 Task: Add an event with the title Third Performance Appraisal, date '2023/10/18', time 7:30 AM to 9:30 AMand add a description: Teams will work together to analyze, strategize, and develop innovative solutions to the given challenges. They will leverage the collective intelligence and skills of team members to generate ideas, evaluate options, and make informed decisions., put the event into Green category, logged in from the account softage.8@softage.netand send the event invitation to softage.4@softage.net and softage.5@softage.net. Set a reminder for the event 196 day before
Action: Mouse moved to (162, 179)
Screenshot: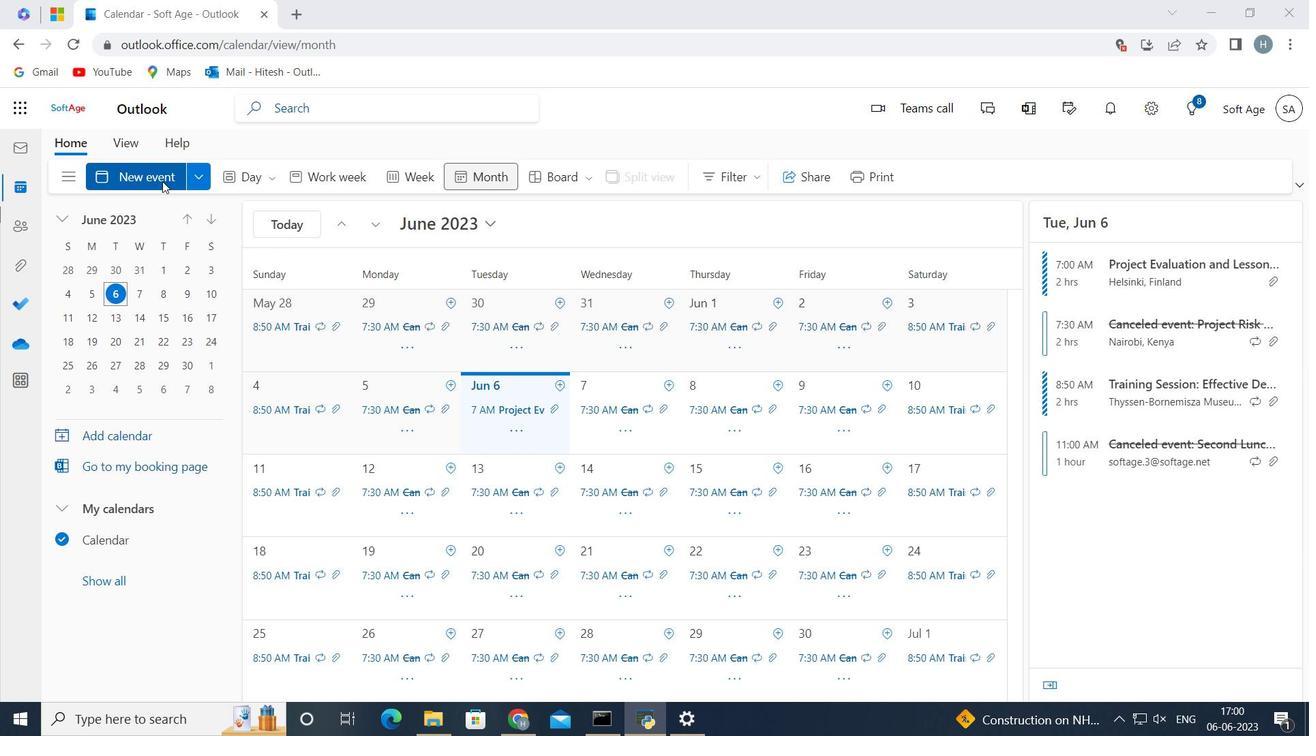 
Action: Mouse pressed left at (162, 179)
Screenshot: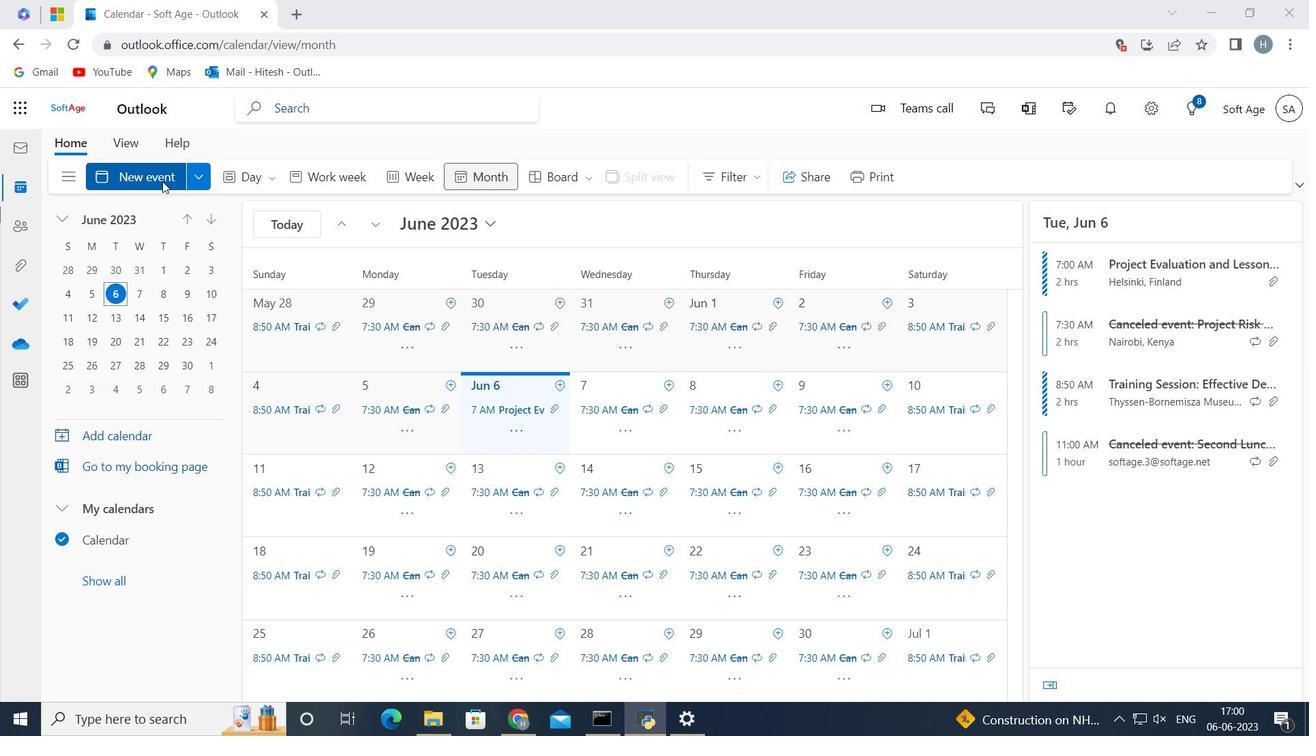 
Action: Mouse moved to (359, 280)
Screenshot: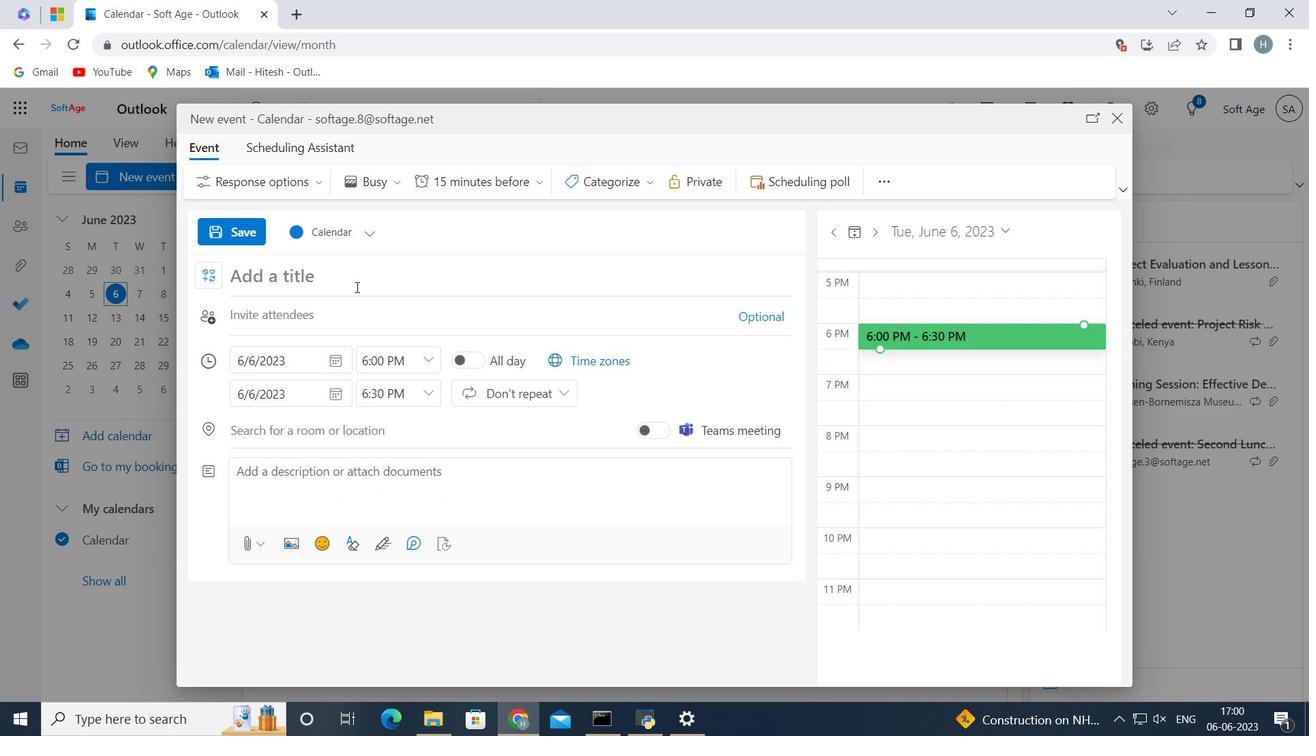
Action: Mouse pressed left at (359, 280)
Screenshot: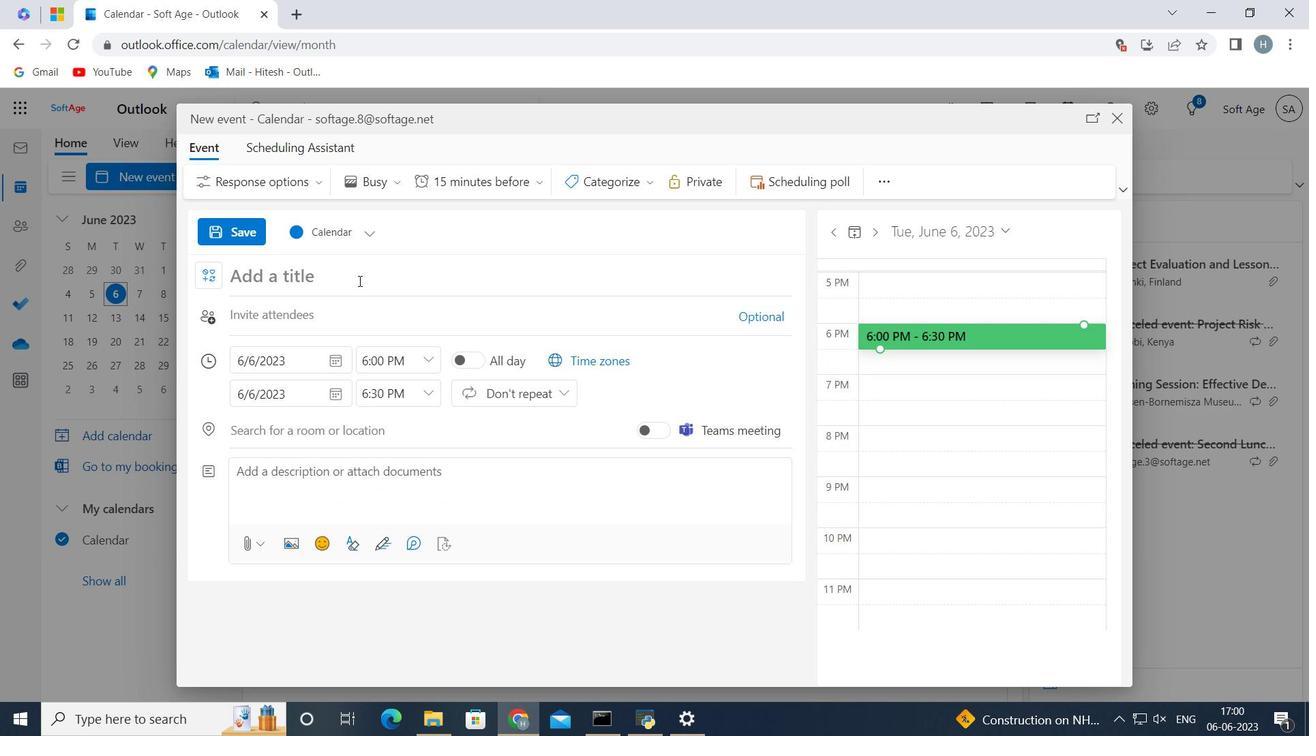 
Action: Key pressed <Key.shift>Third<Key.space><Key.shift>Performance<Key.space><Key.shift>Appraisal<Key.space>
Screenshot: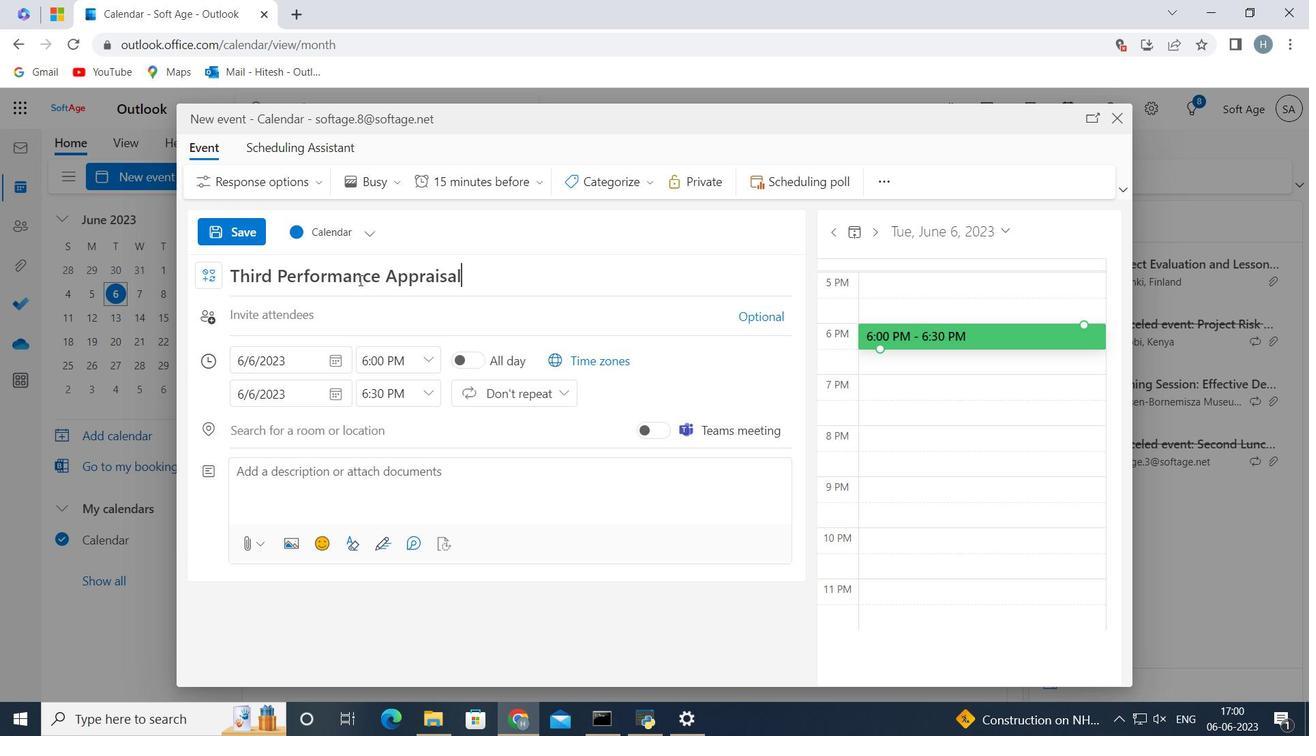 
Action: Mouse moved to (331, 355)
Screenshot: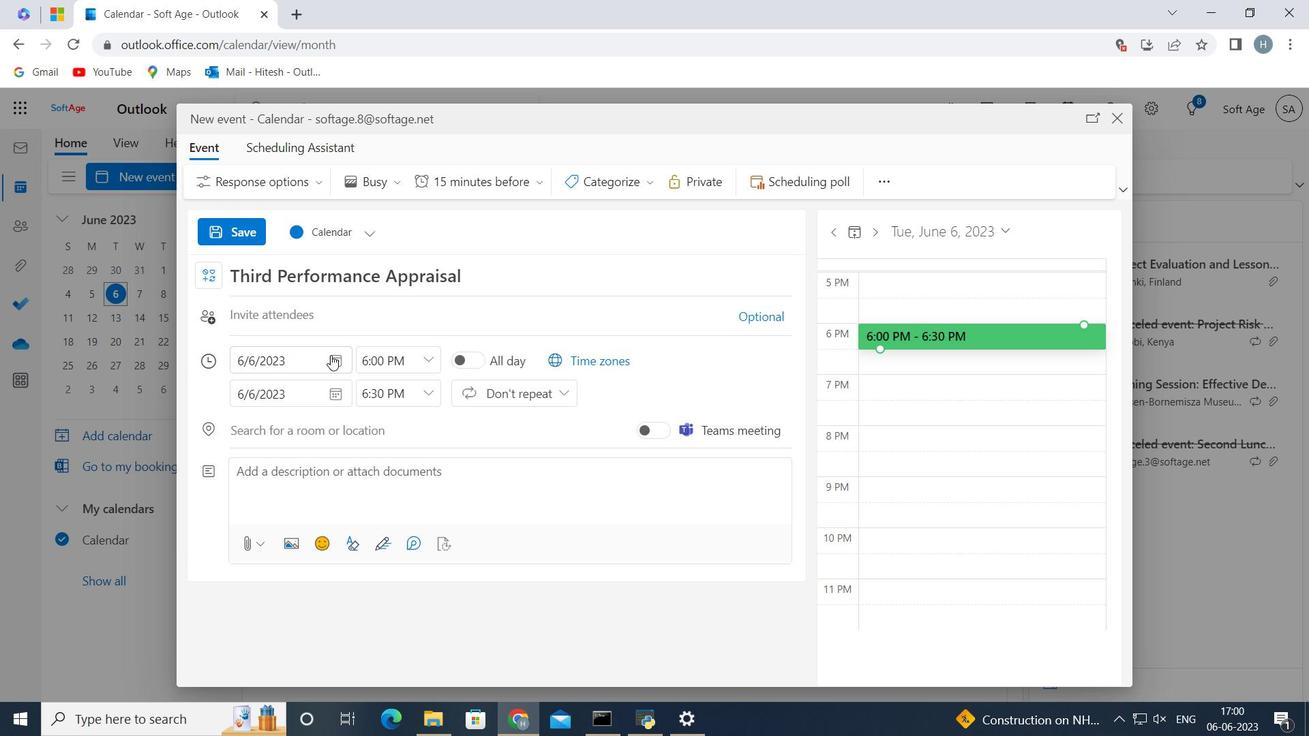 
Action: Mouse pressed left at (331, 355)
Screenshot: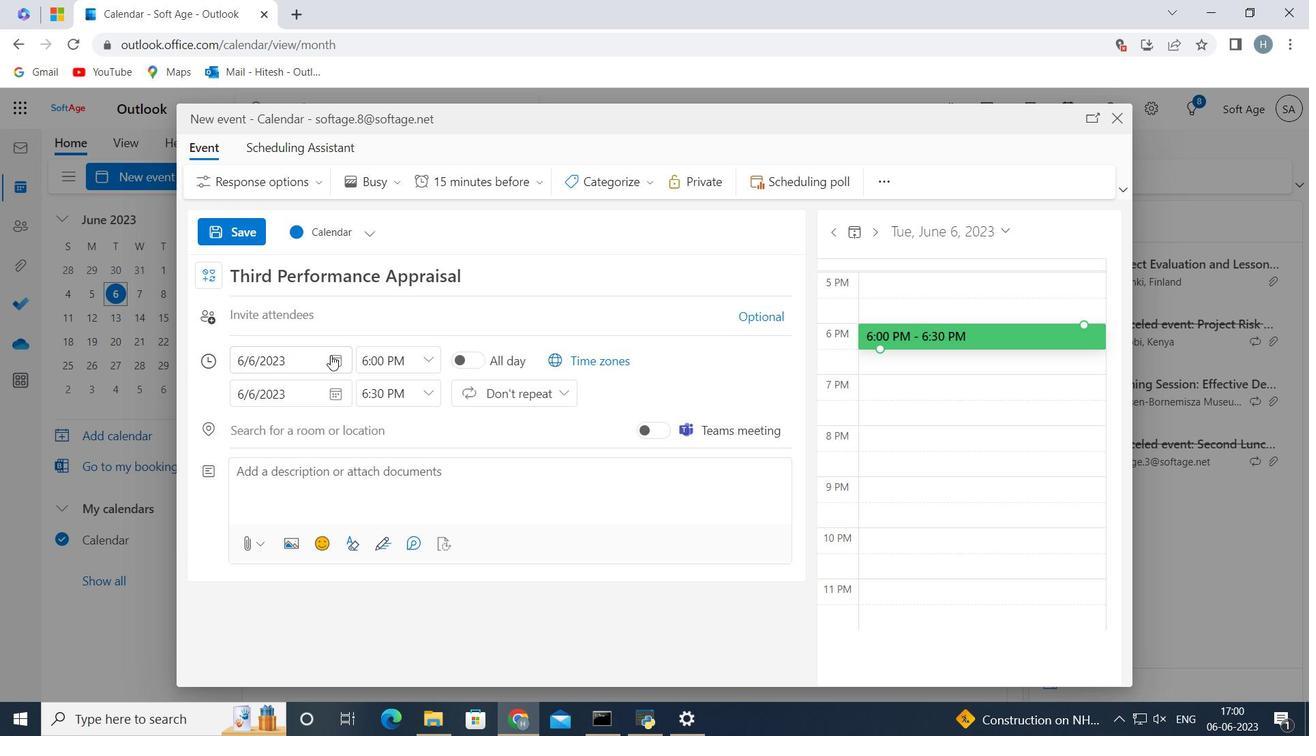 
Action: Mouse moved to (293, 389)
Screenshot: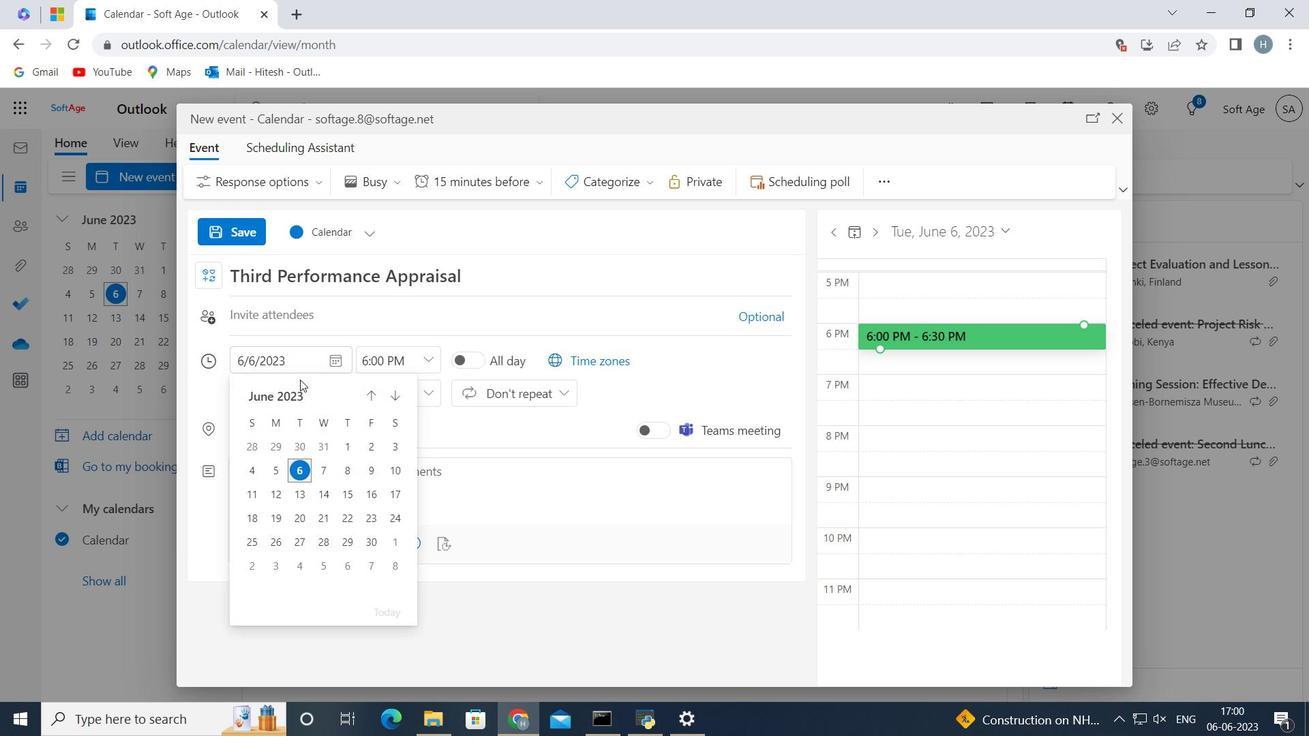 
Action: Mouse pressed left at (293, 389)
Screenshot: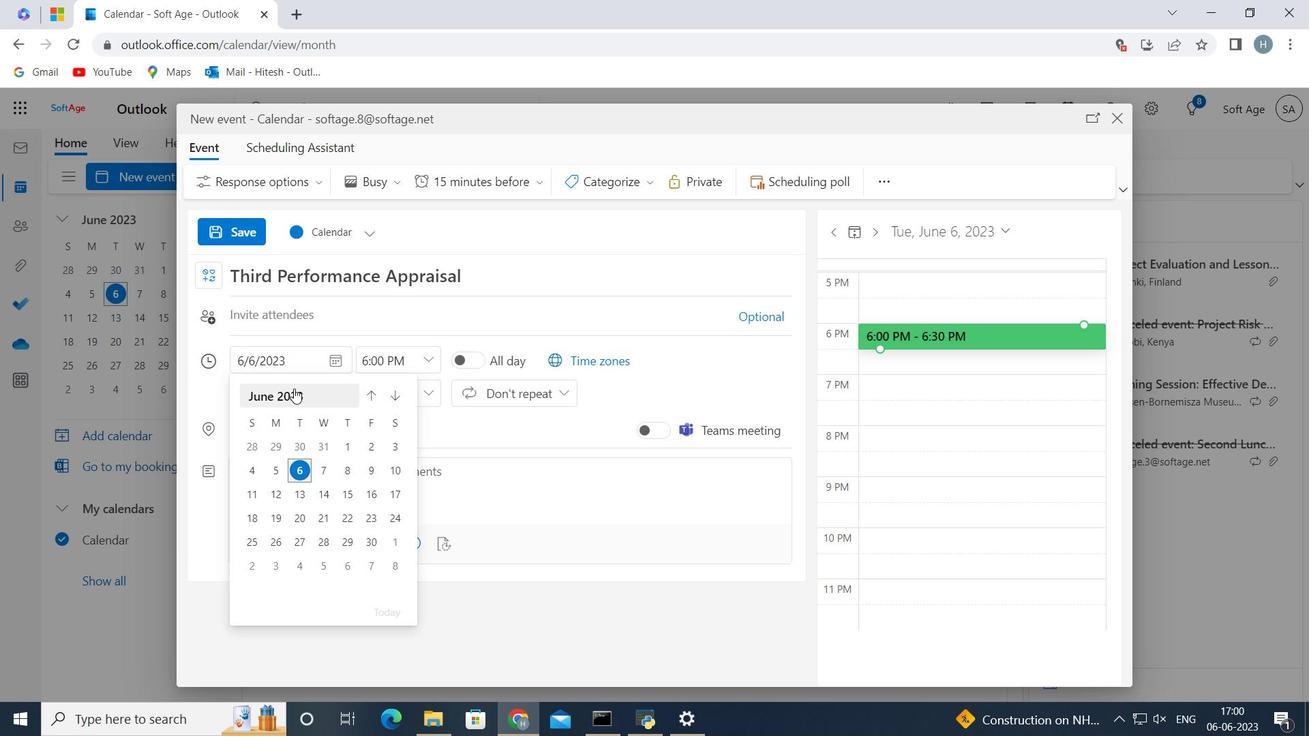 
Action: Mouse pressed left at (293, 389)
Screenshot: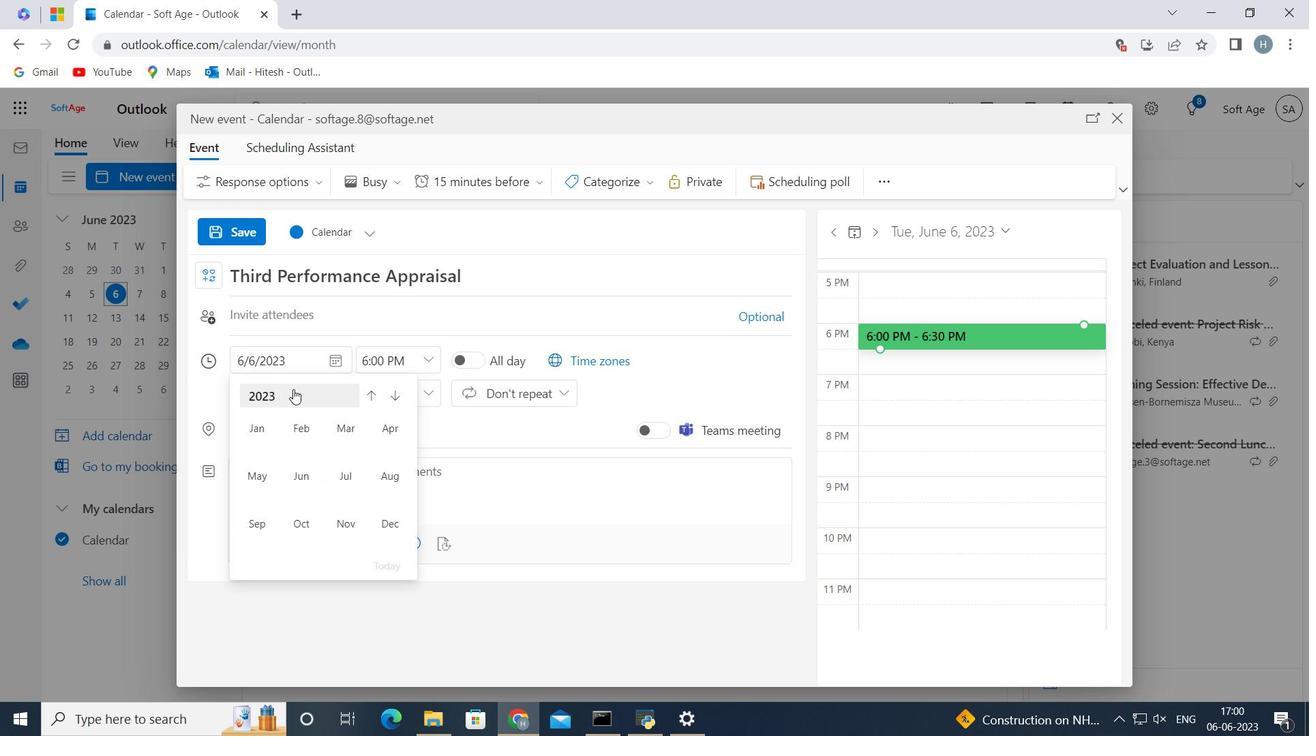 
Action: Mouse moved to (398, 415)
Screenshot: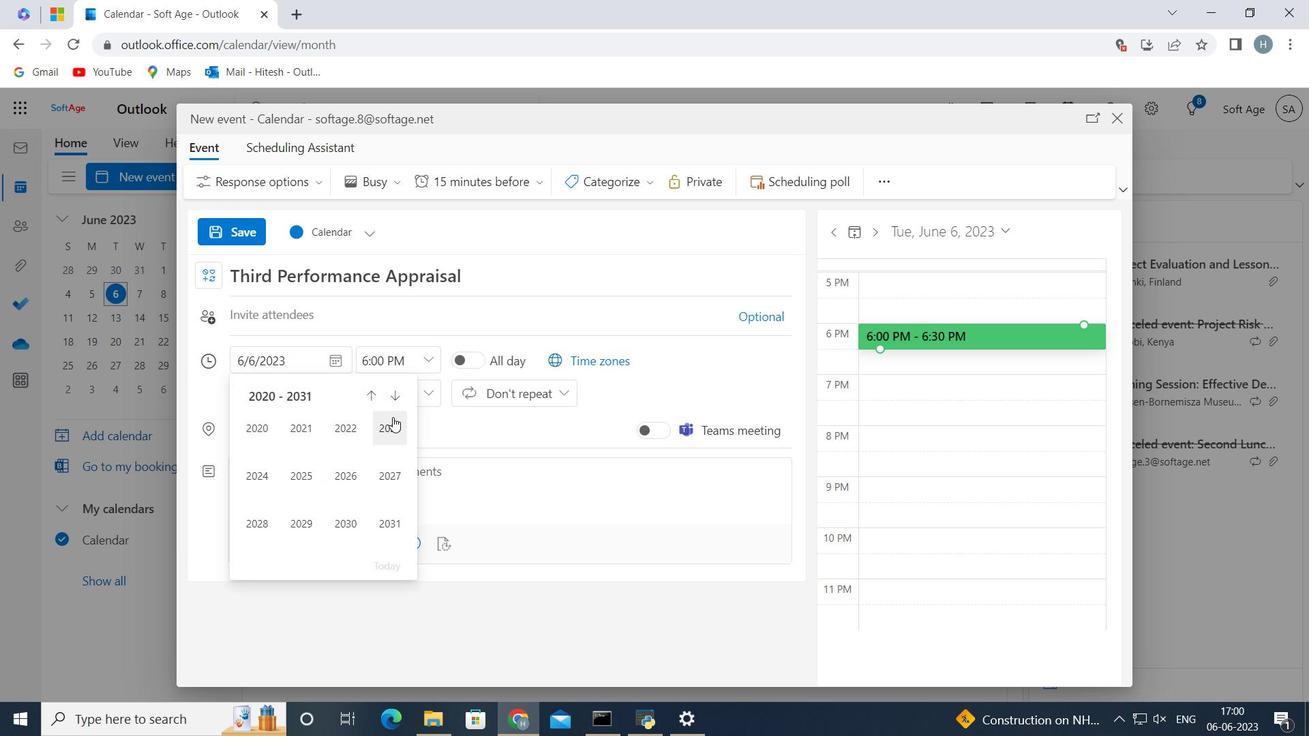 
Action: Mouse pressed left at (398, 415)
Screenshot: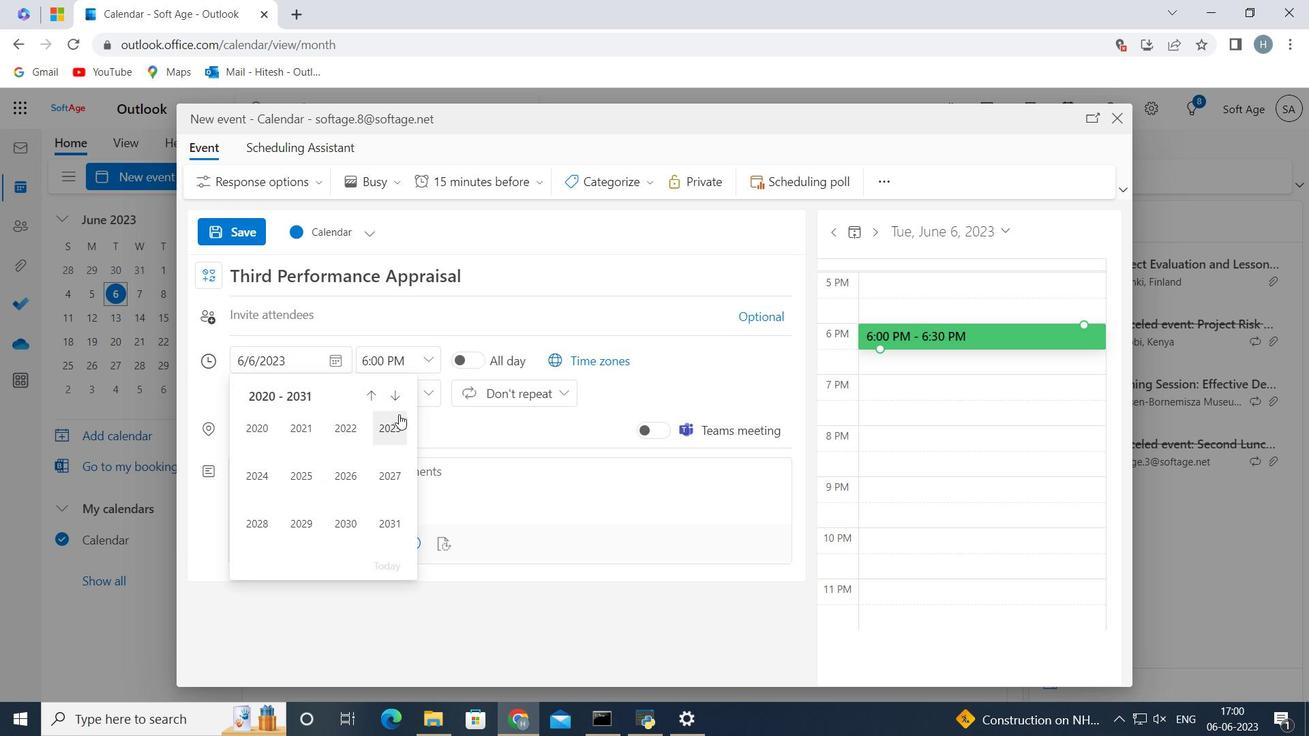 
Action: Mouse moved to (285, 520)
Screenshot: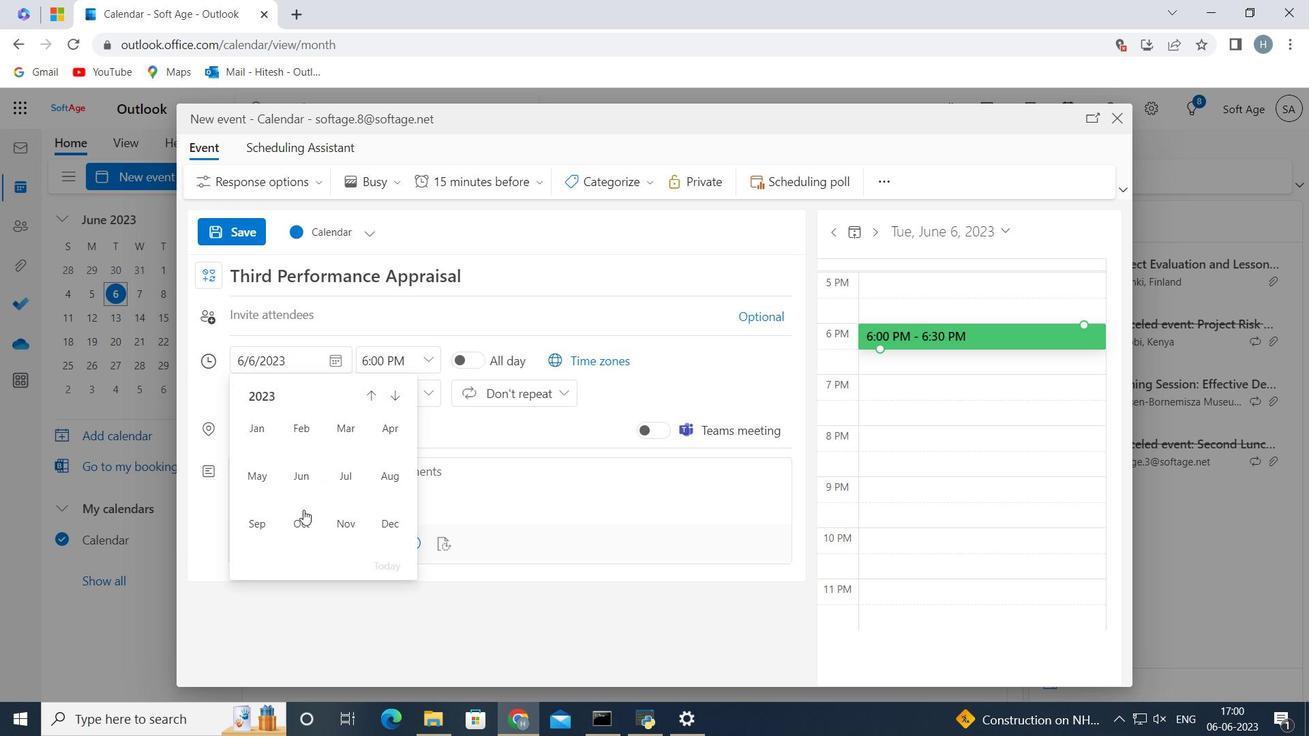 
Action: Mouse pressed left at (285, 520)
Screenshot: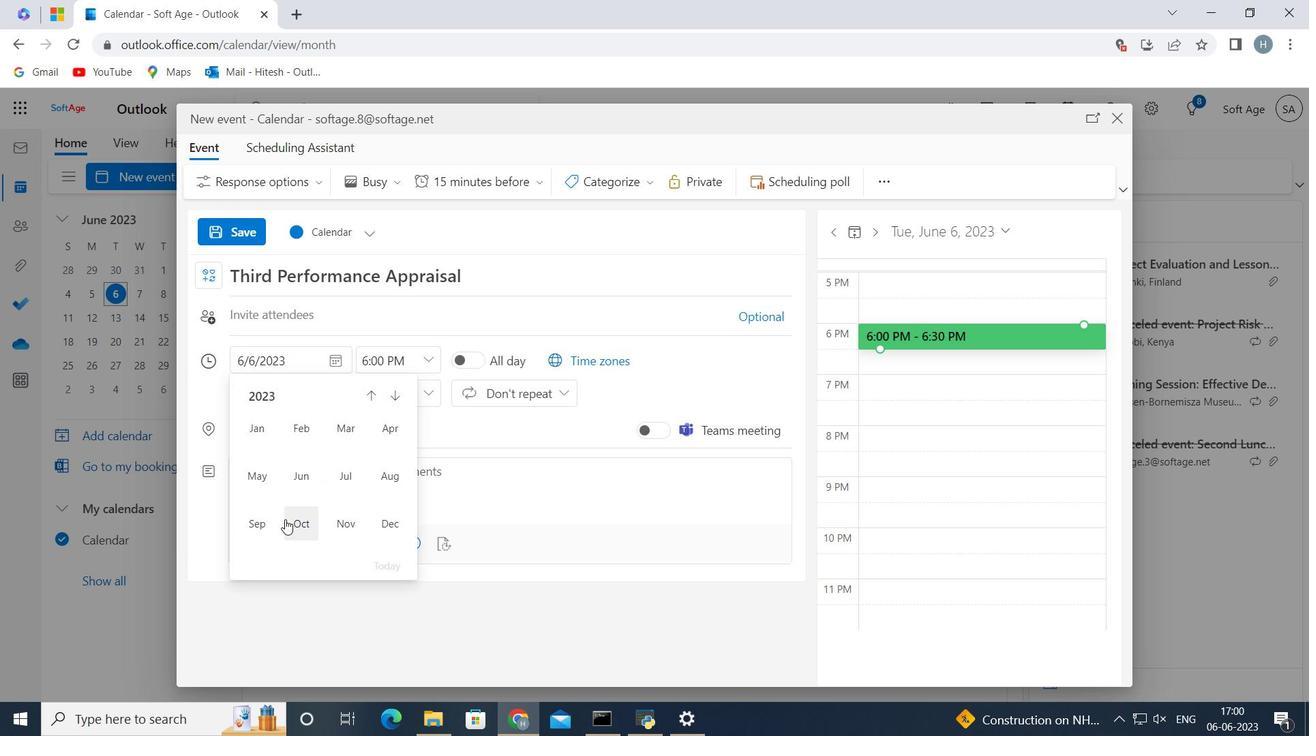 
Action: Mouse moved to (327, 488)
Screenshot: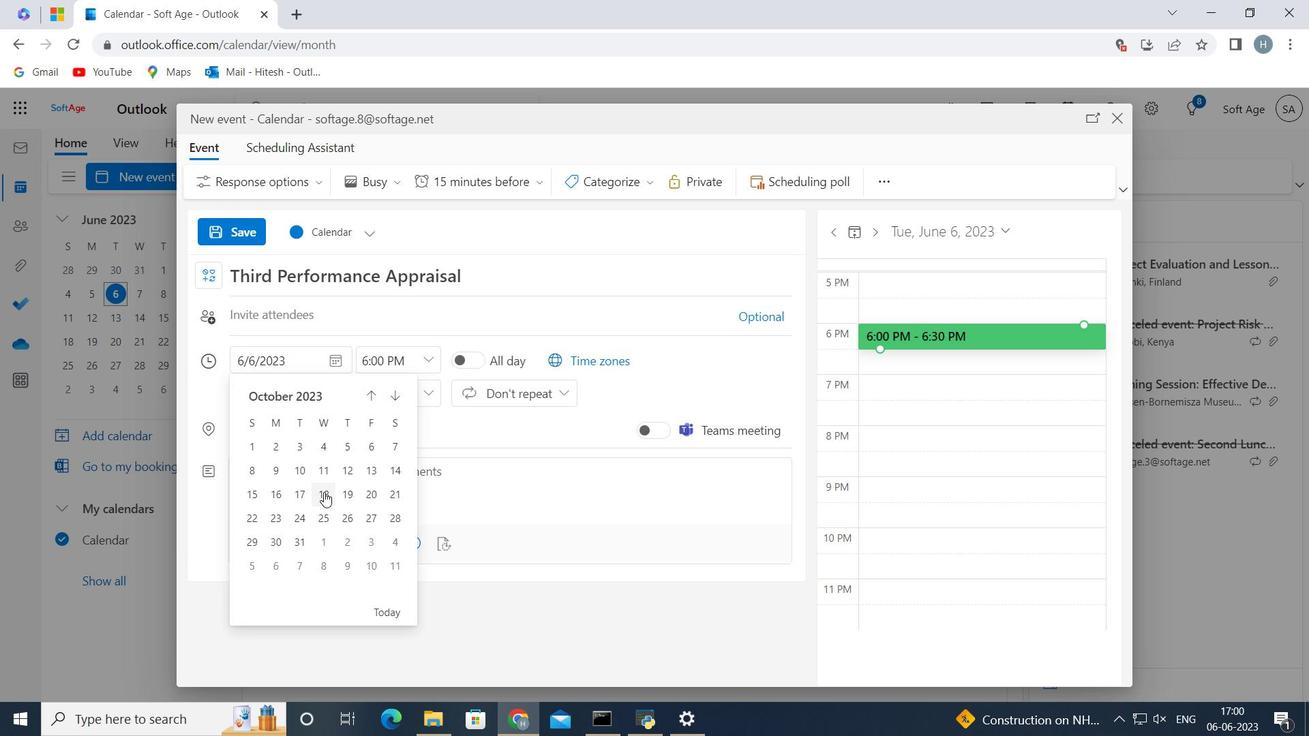 
Action: Mouse pressed left at (327, 488)
Screenshot: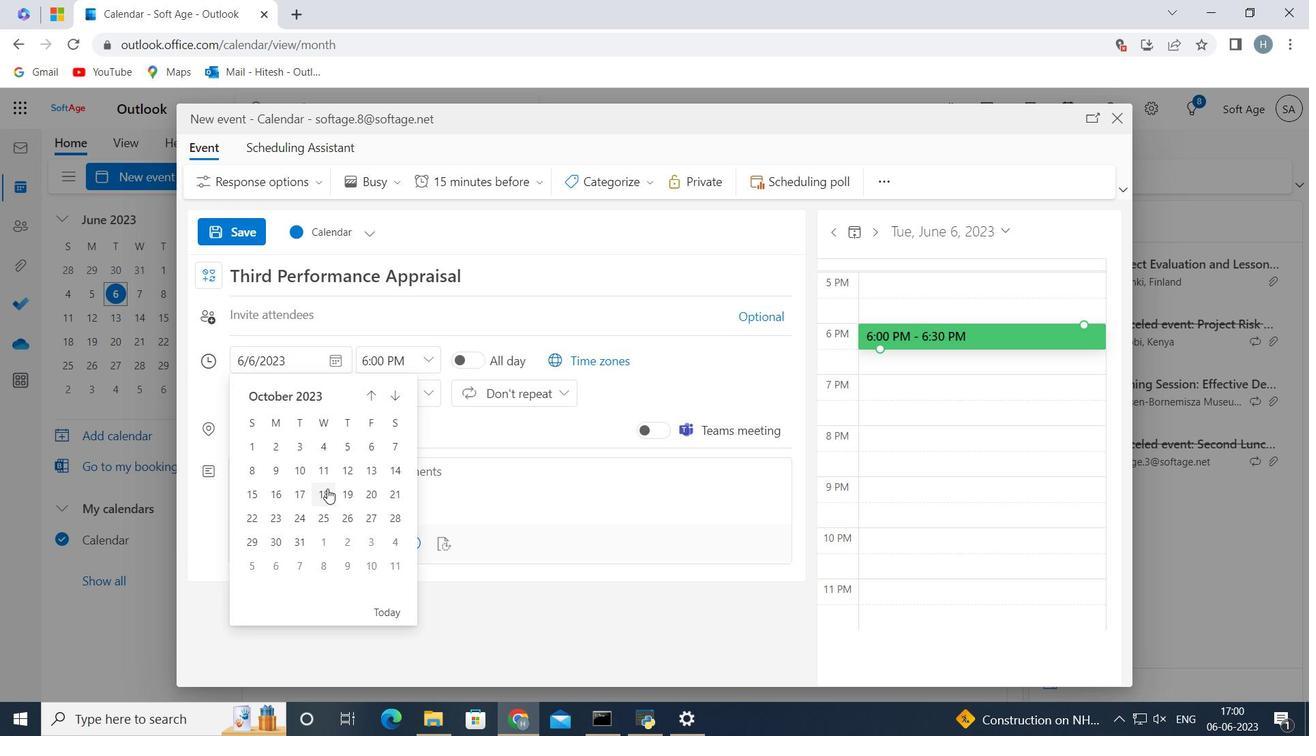 
Action: Mouse moved to (429, 357)
Screenshot: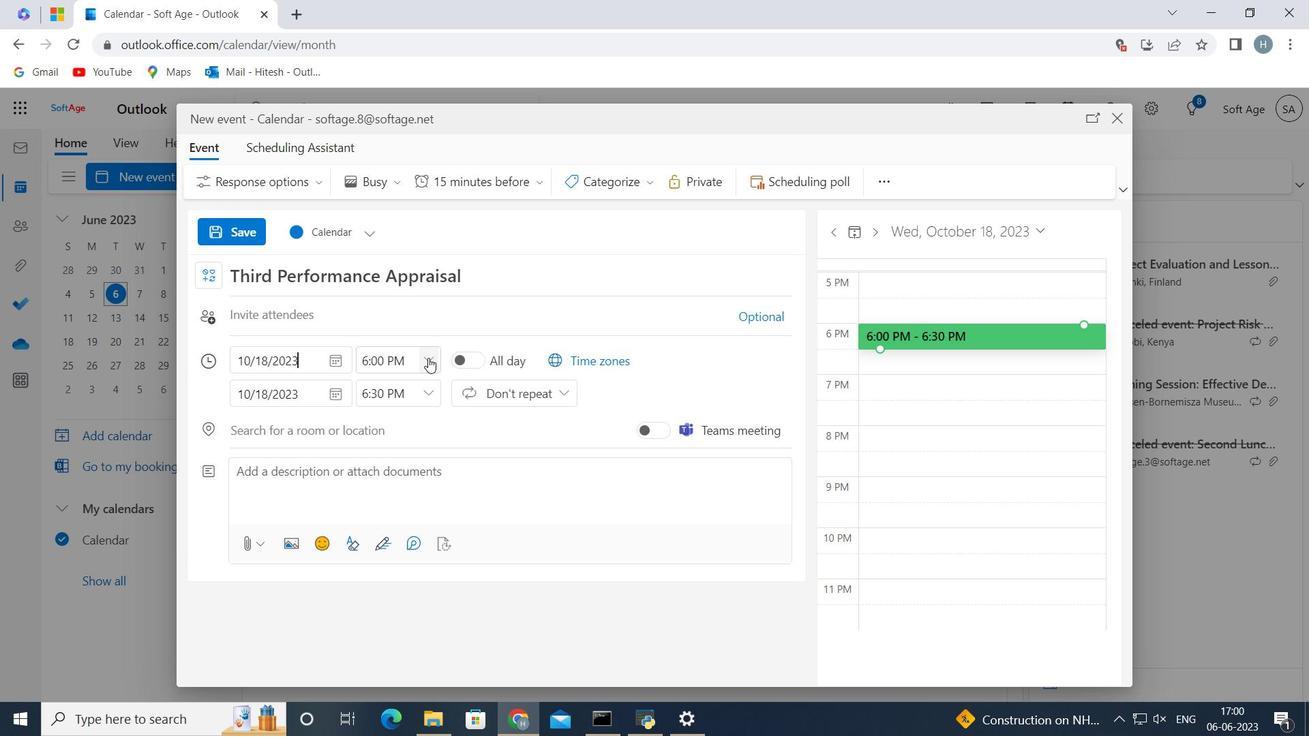 
Action: Mouse pressed left at (429, 357)
Screenshot: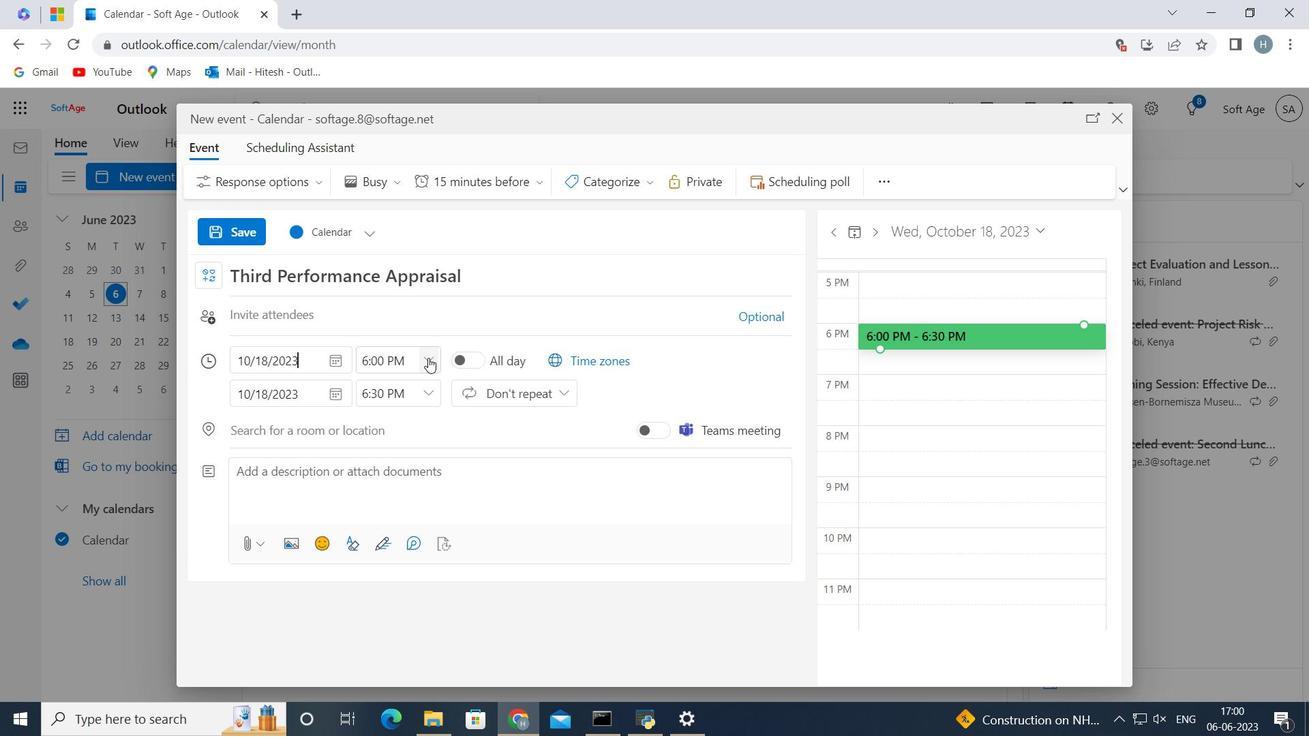 
Action: Mouse moved to (407, 428)
Screenshot: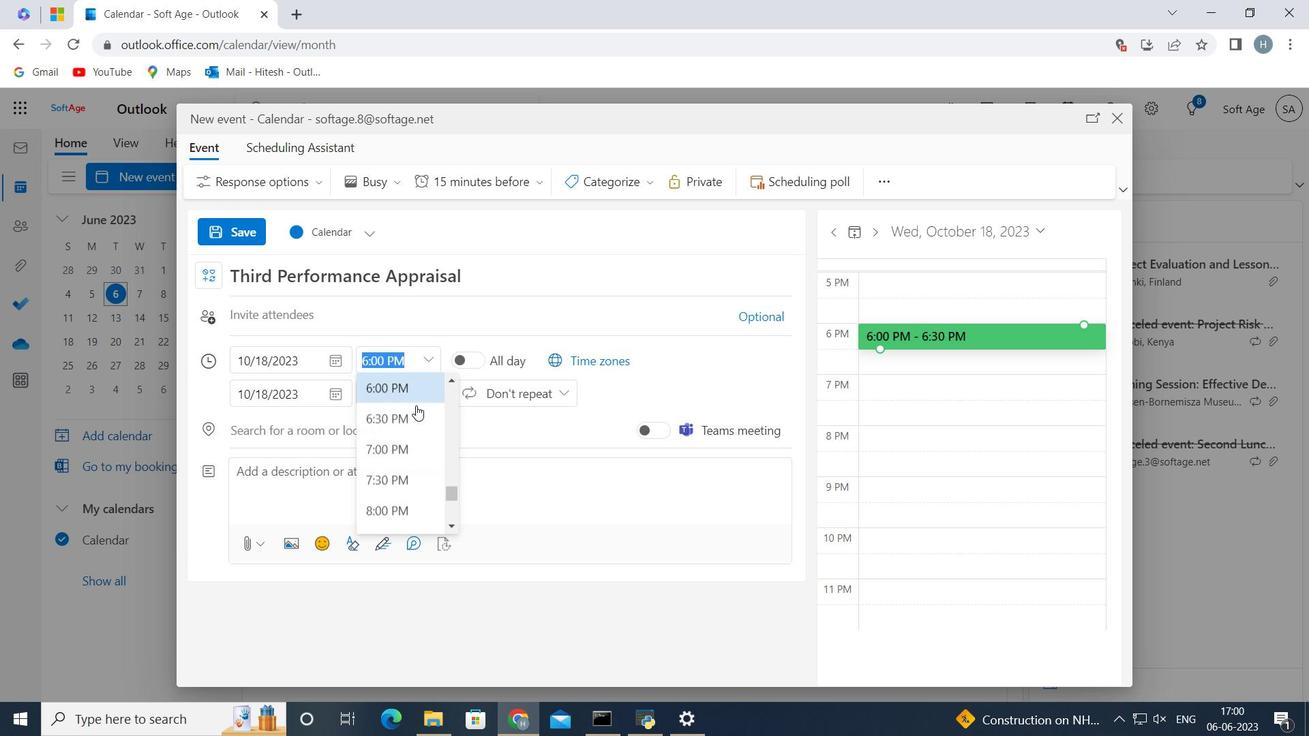 
Action: Mouse scrolled (407, 428) with delta (0, 0)
Screenshot: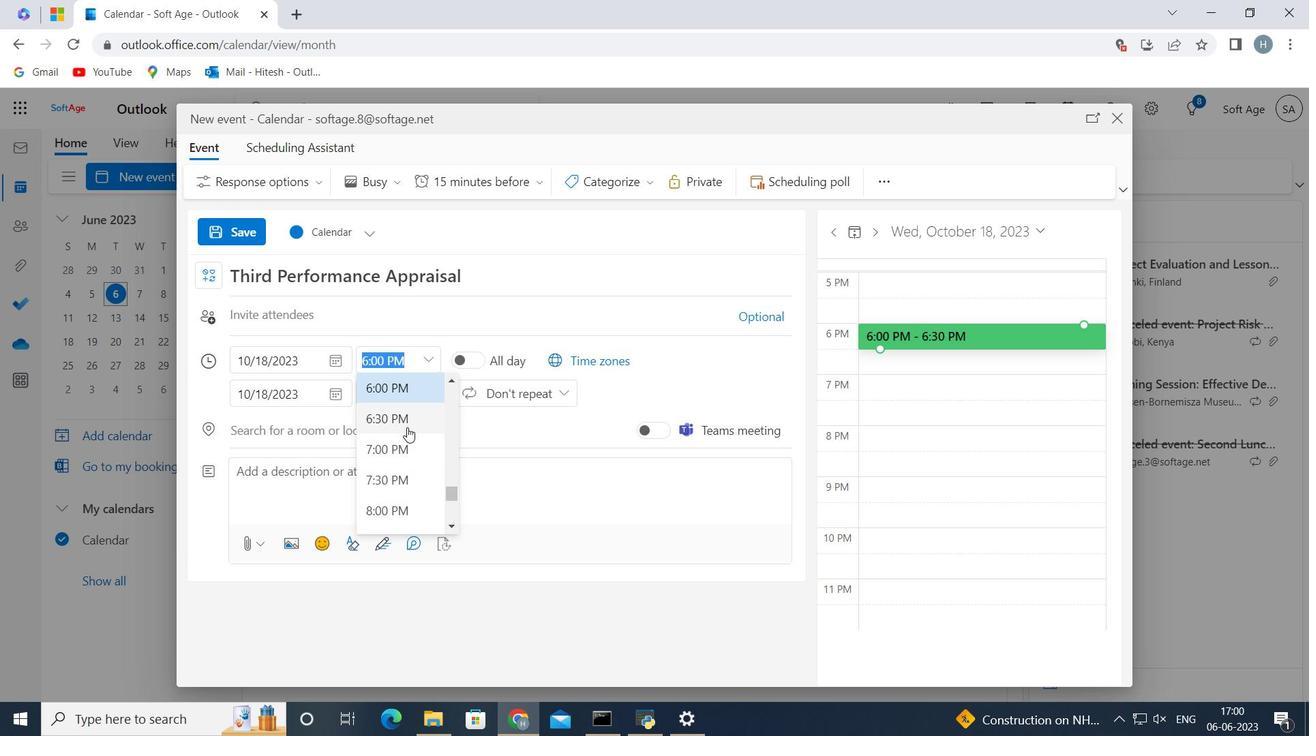 
Action: Mouse moved to (405, 432)
Screenshot: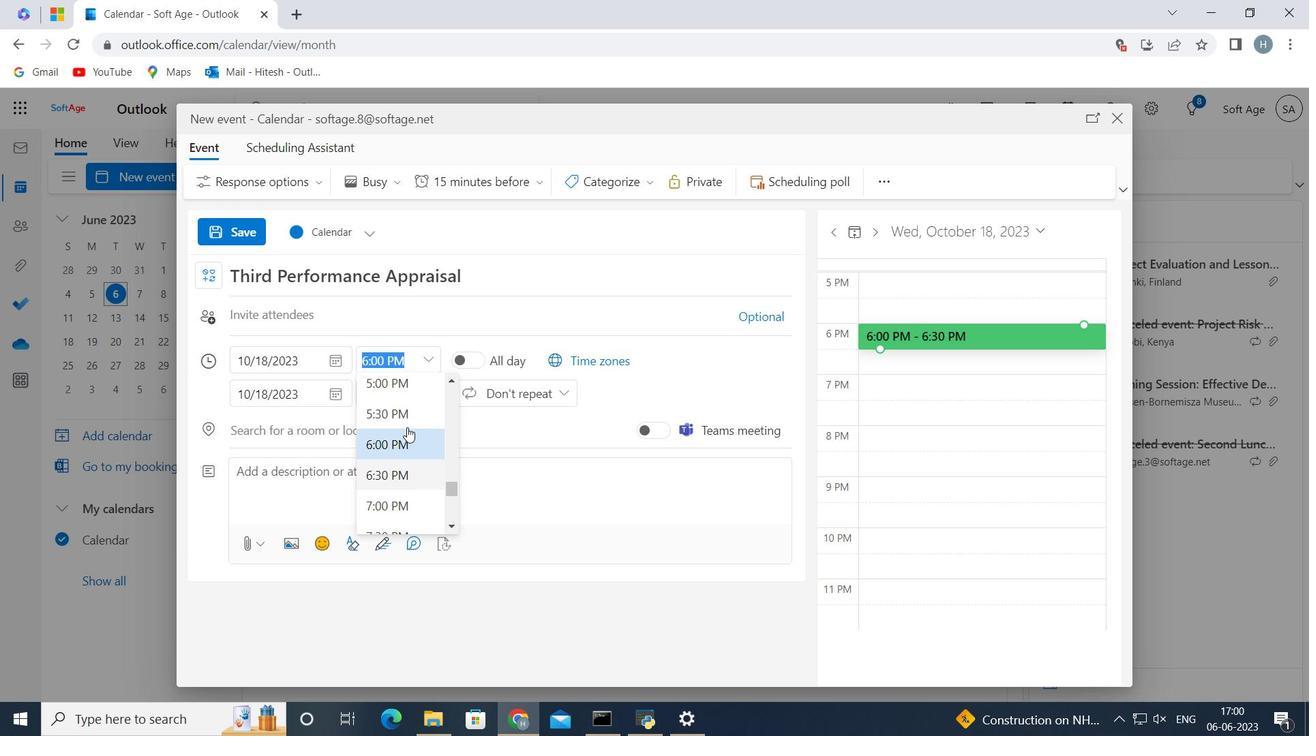 
Action: Mouse scrolled (405, 432) with delta (0, 0)
Screenshot: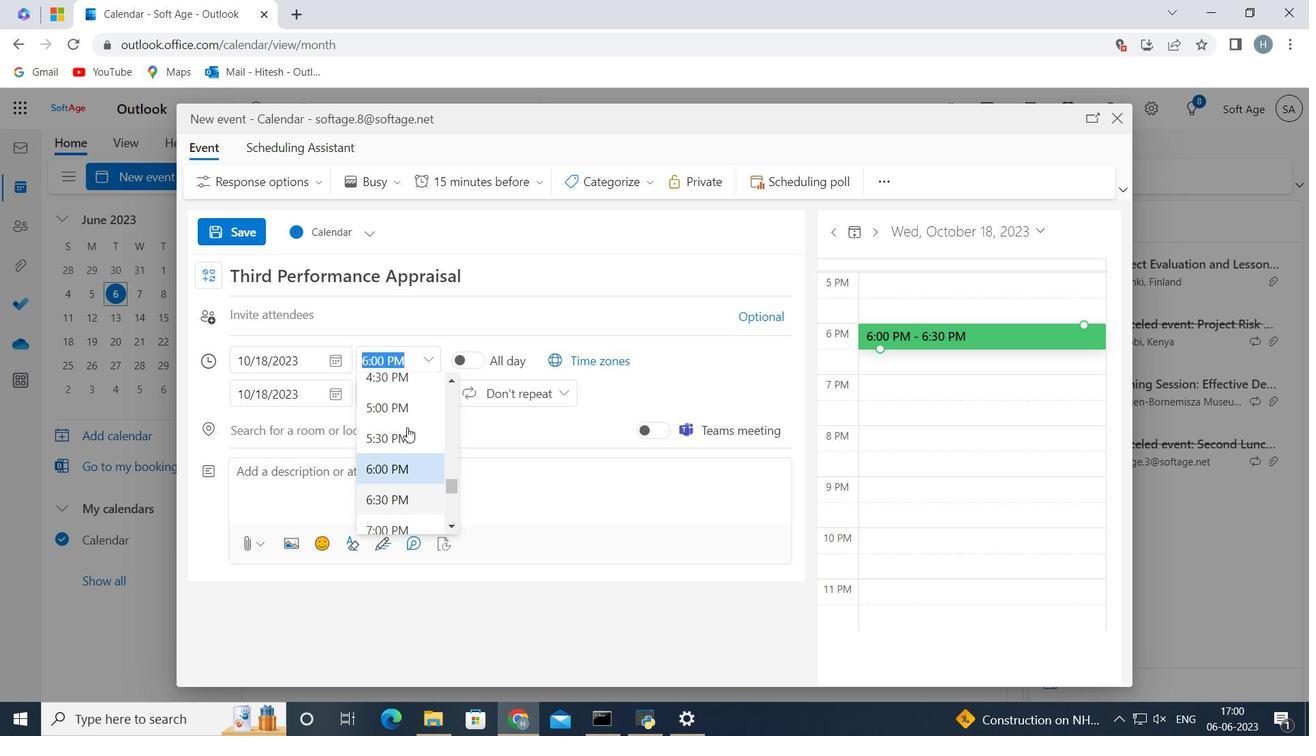 
Action: Mouse moved to (403, 435)
Screenshot: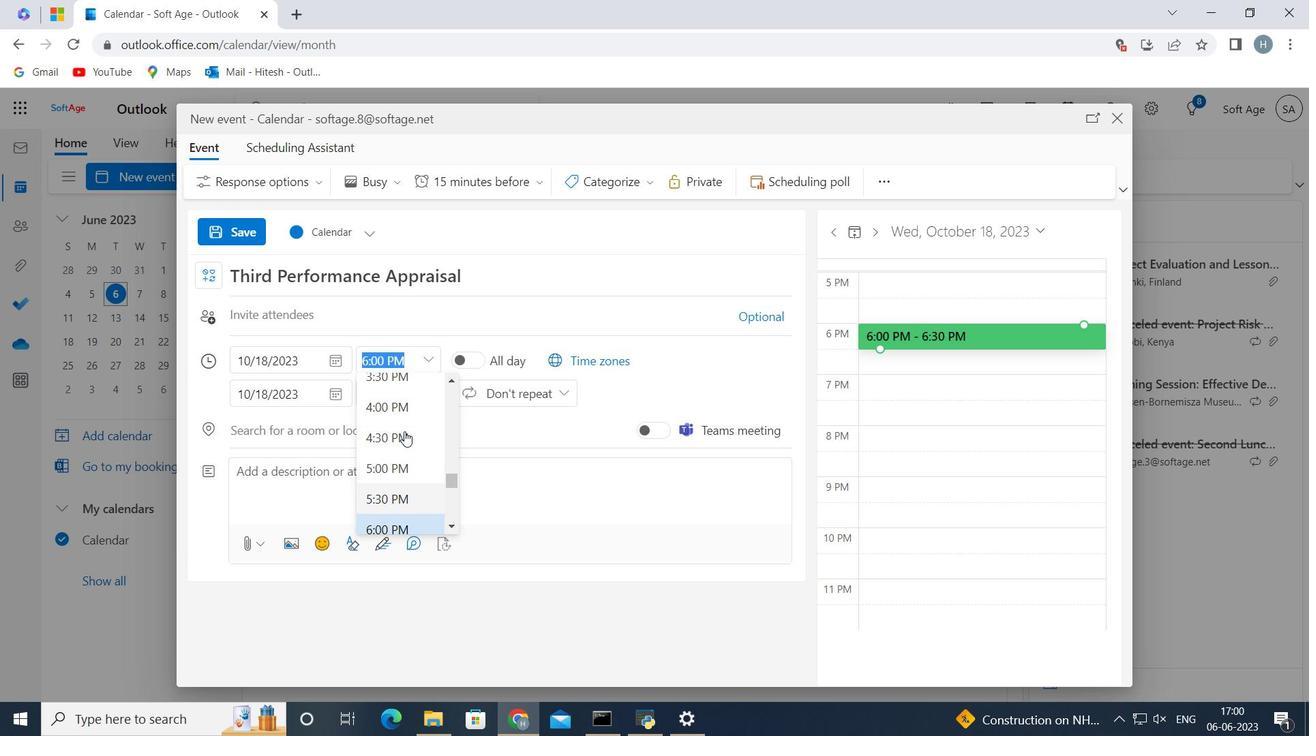 
Action: Mouse scrolled (403, 436) with delta (0, 0)
Screenshot: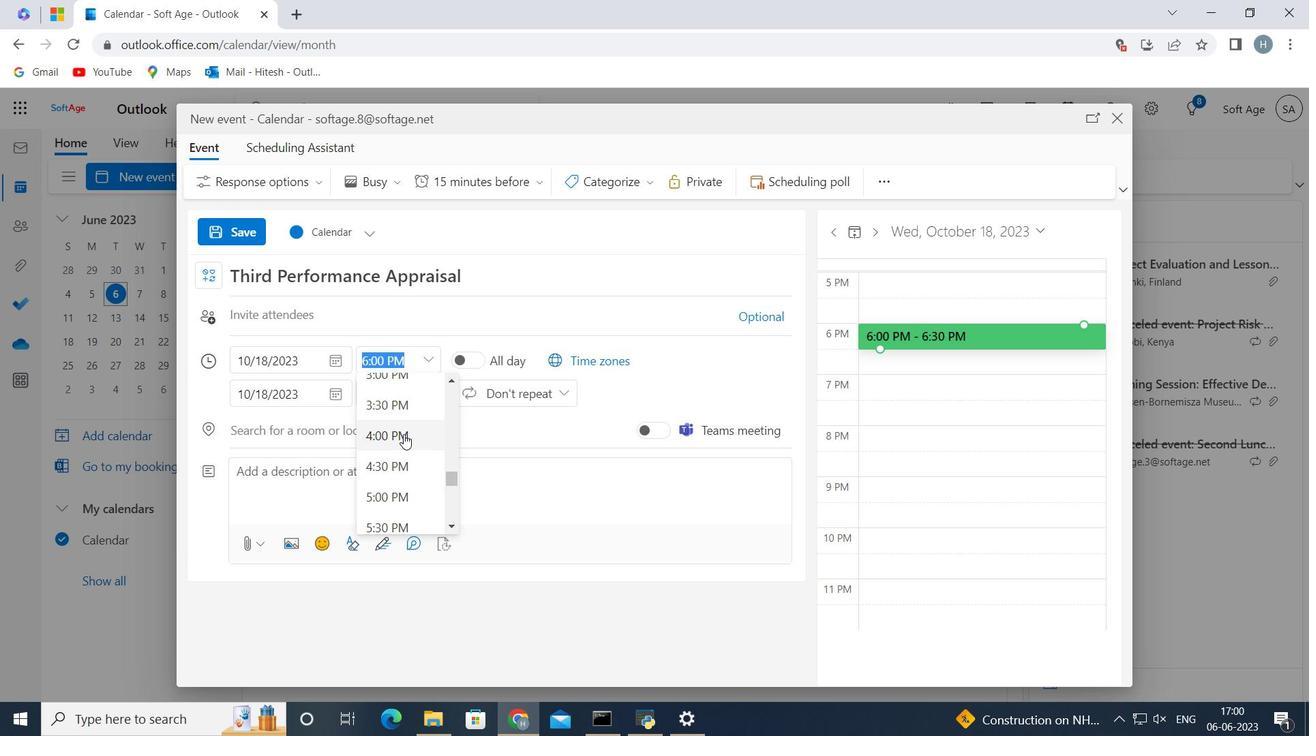 
Action: Mouse scrolled (403, 436) with delta (0, 0)
Screenshot: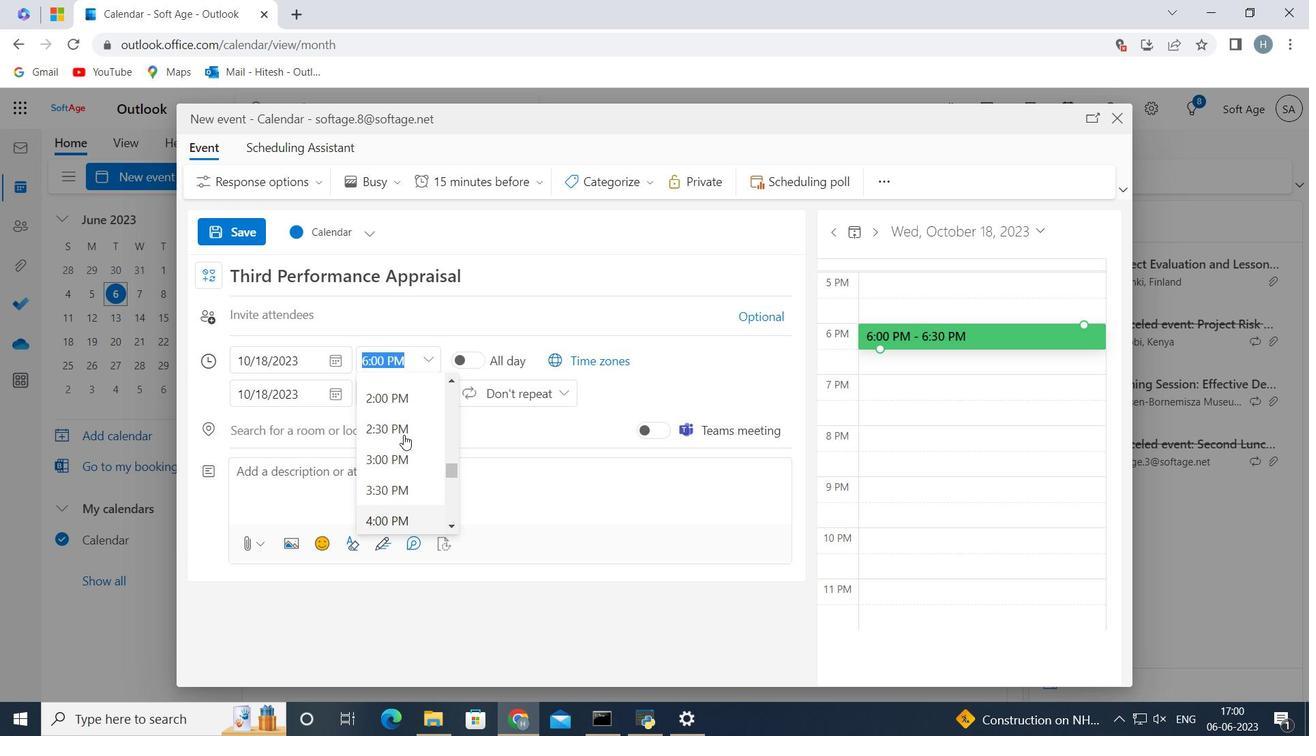
Action: Mouse scrolled (403, 436) with delta (0, 0)
Screenshot: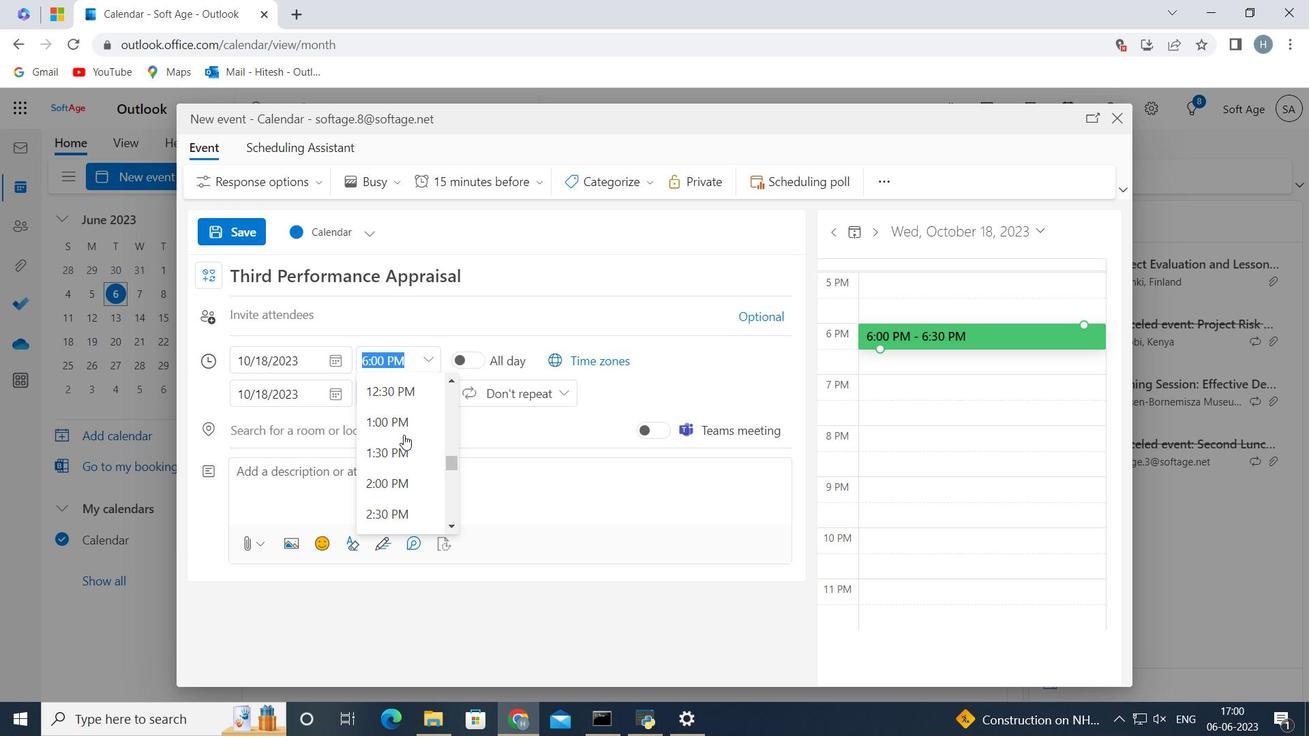 
Action: Mouse scrolled (403, 436) with delta (0, 0)
Screenshot: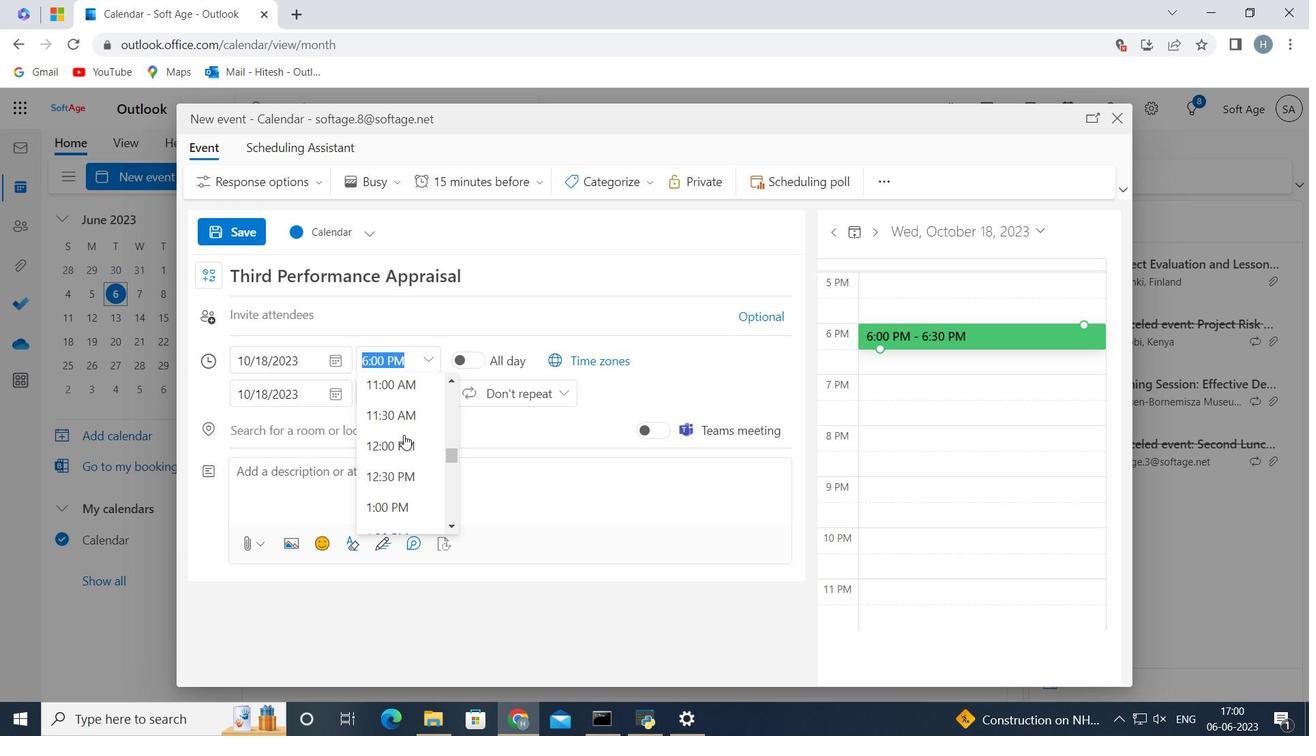 
Action: Mouse scrolled (403, 436) with delta (0, 0)
Screenshot: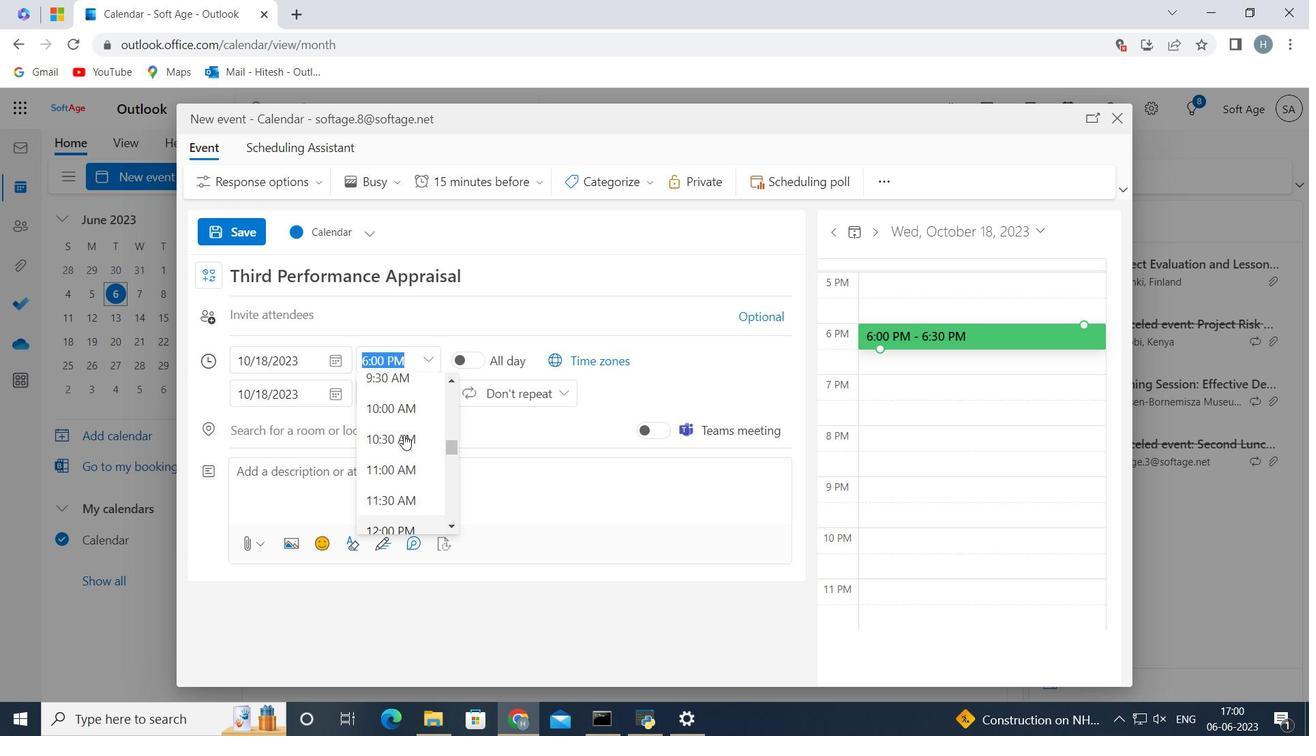 
Action: Mouse scrolled (403, 436) with delta (0, 0)
Screenshot: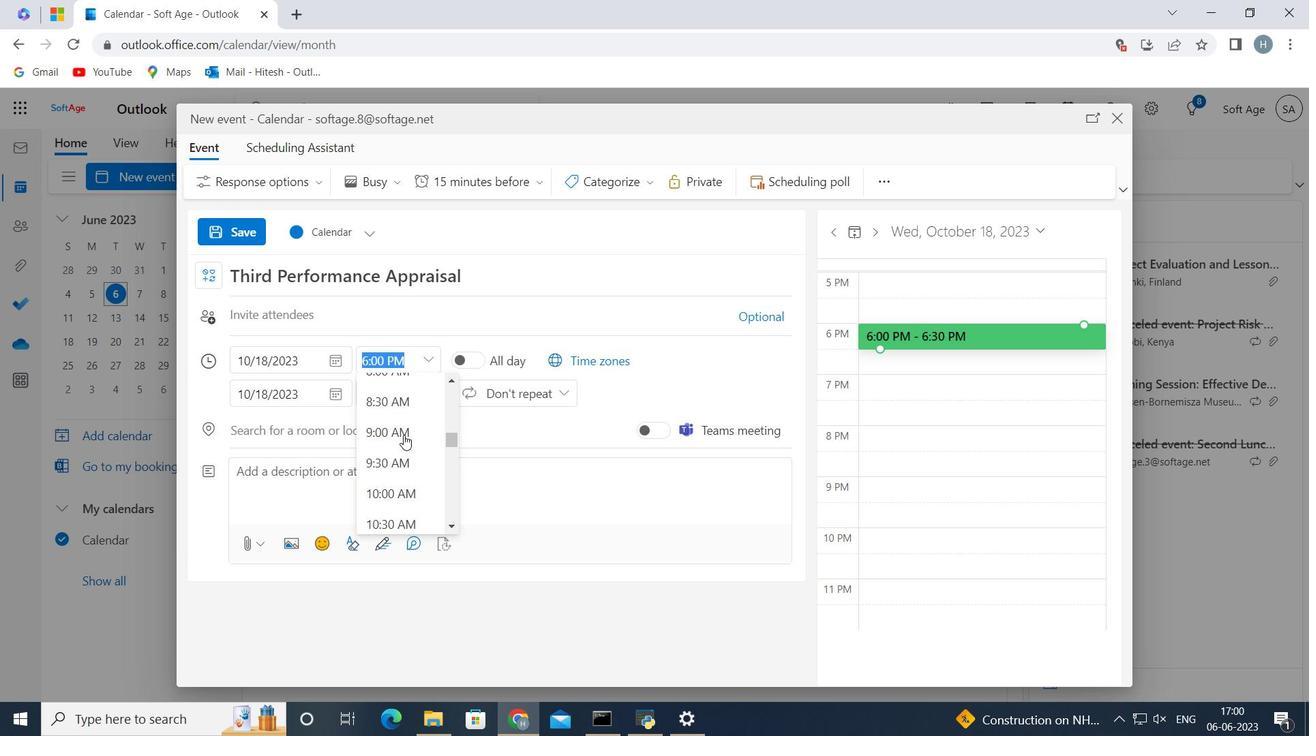 
Action: Mouse moved to (392, 422)
Screenshot: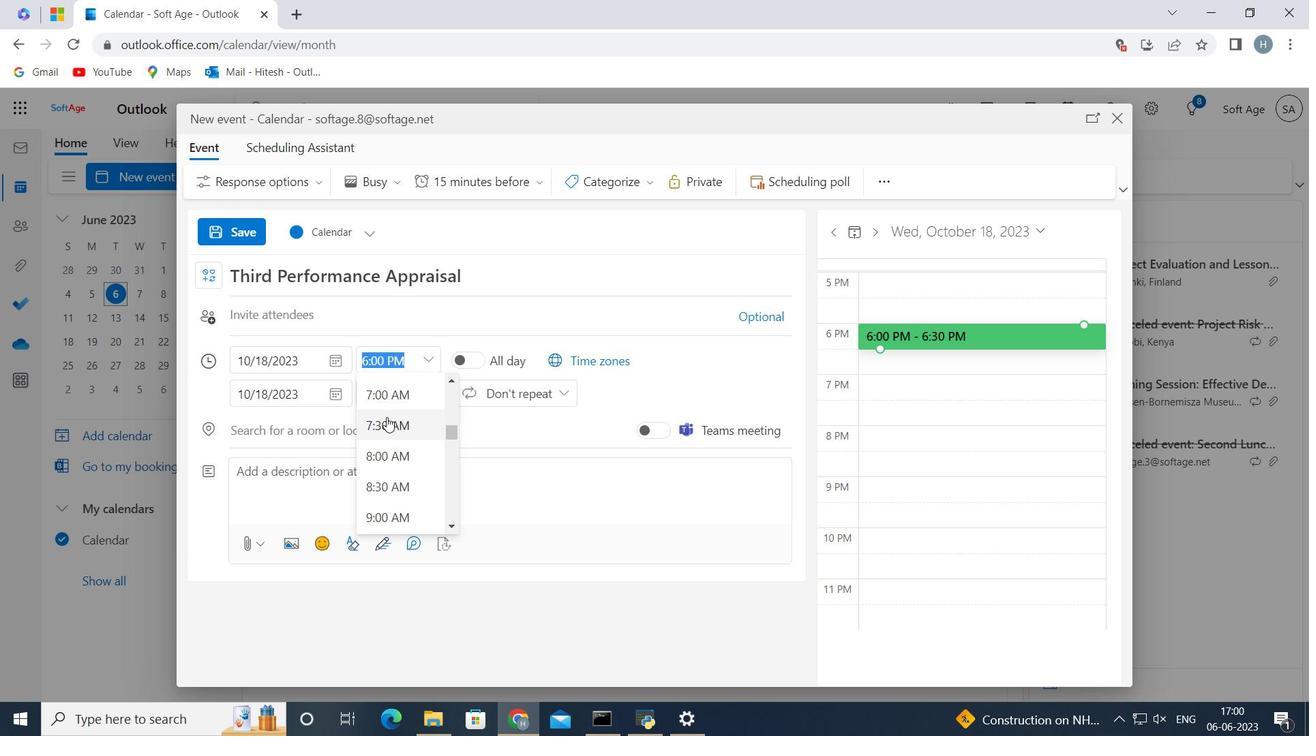
Action: Mouse pressed left at (392, 422)
Screenshot: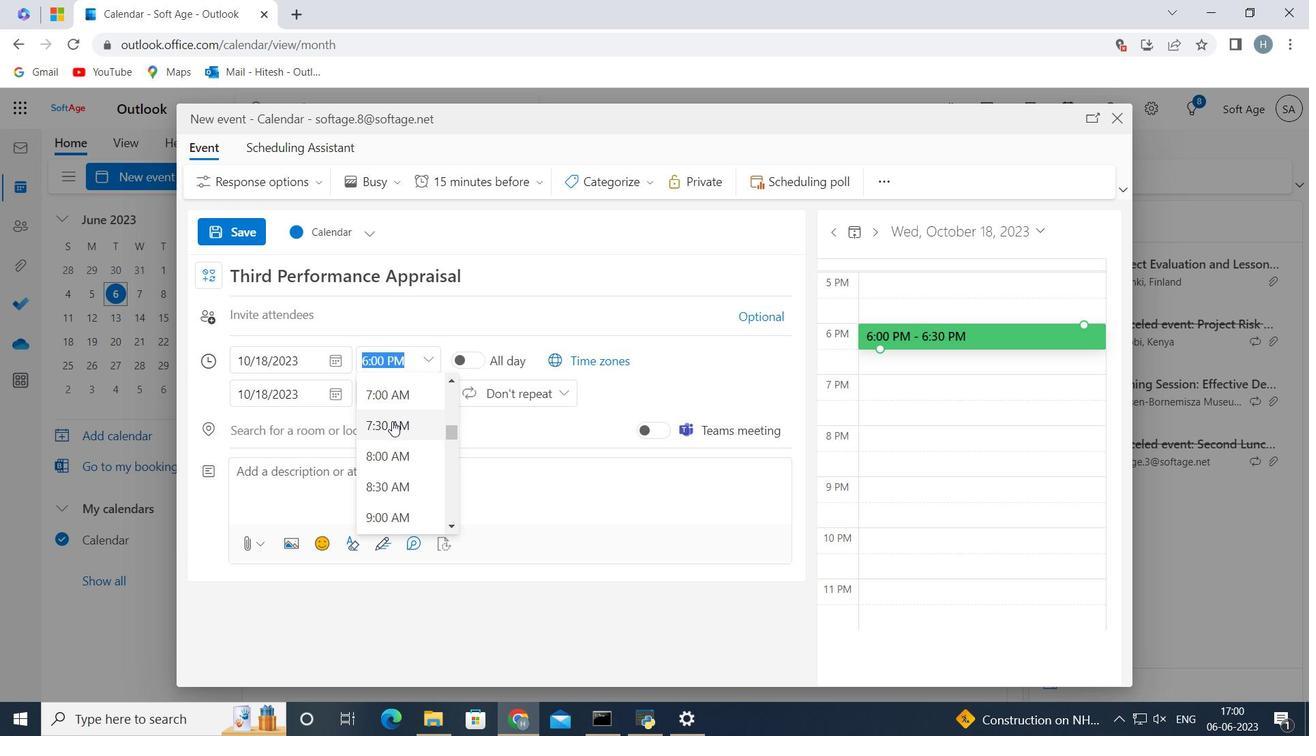 
Action: Mouse moved to (424, 390)
Screenshot: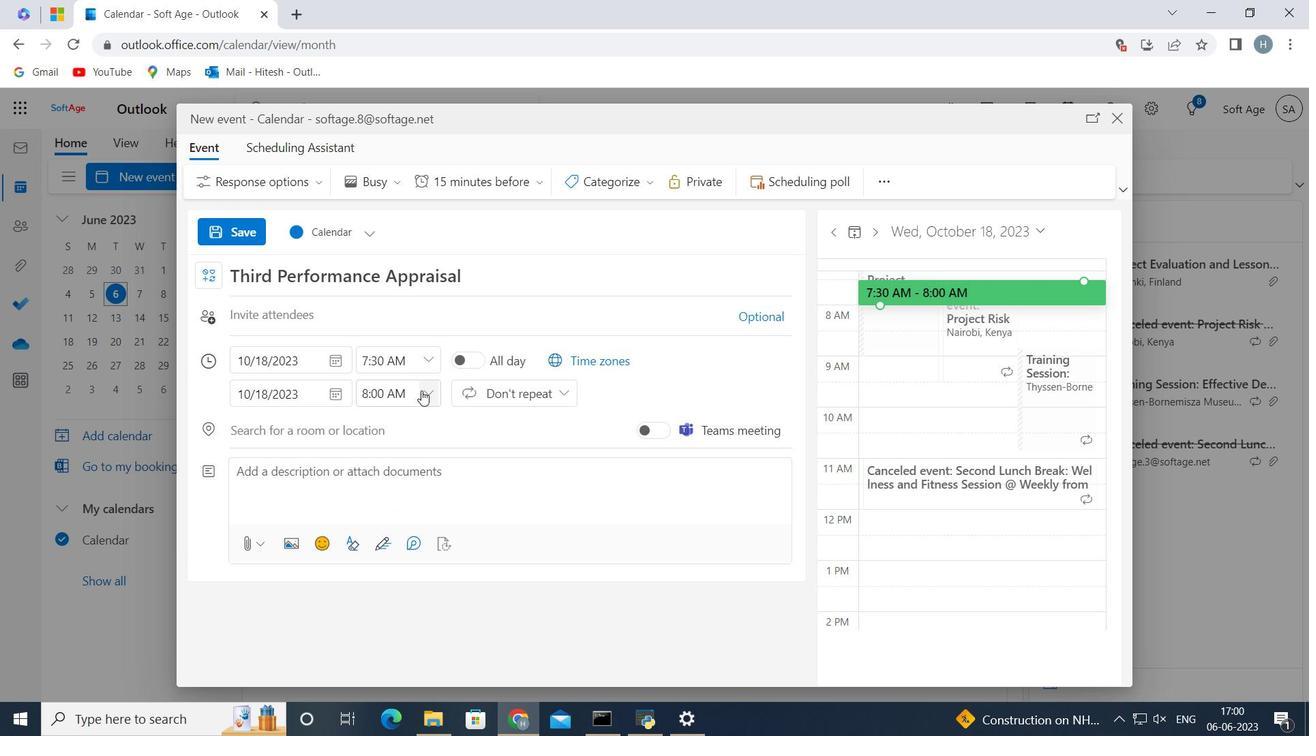 
Action: Mouse pressed left at (424, 390)
Screenshot: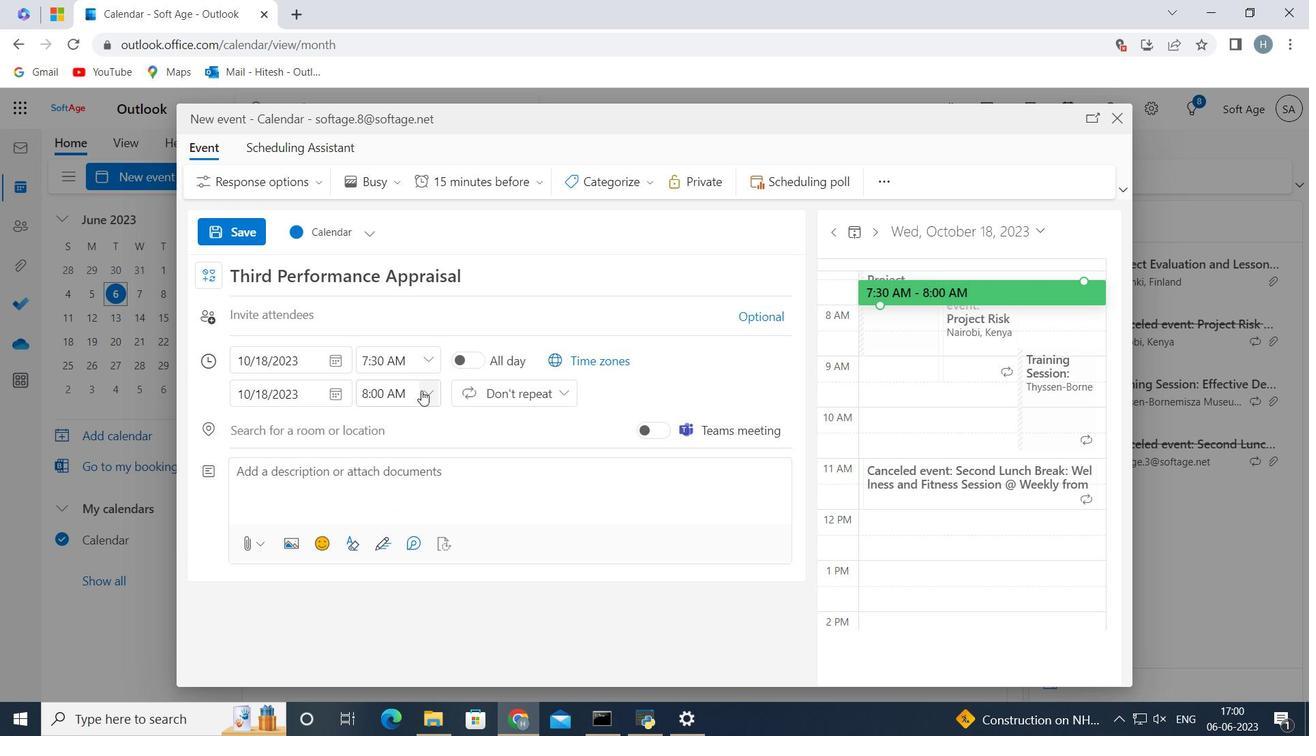 
Action: Mouse moved to (412, 512)
Screenshot: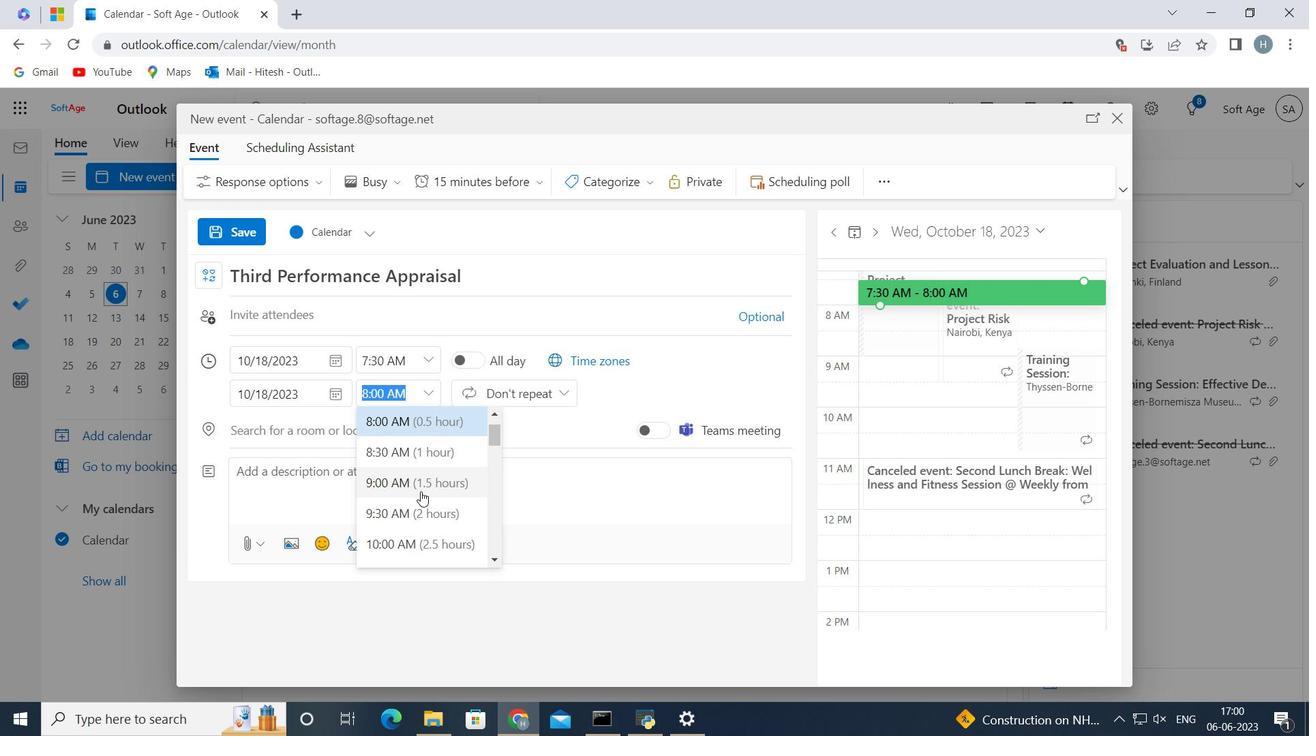 
Action: Mouse pressed left at (412, 512)
Screenshot: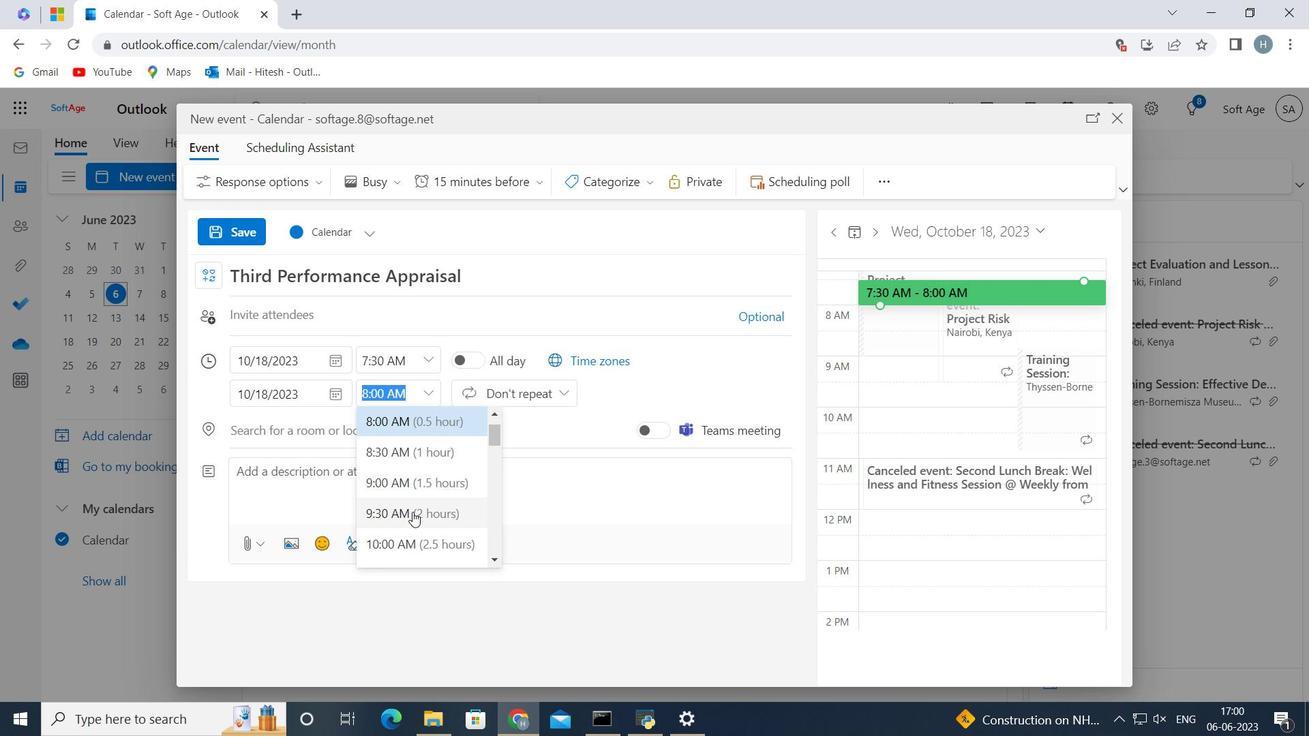 
Action: Mouse moved to (350, 491)
Screenshot: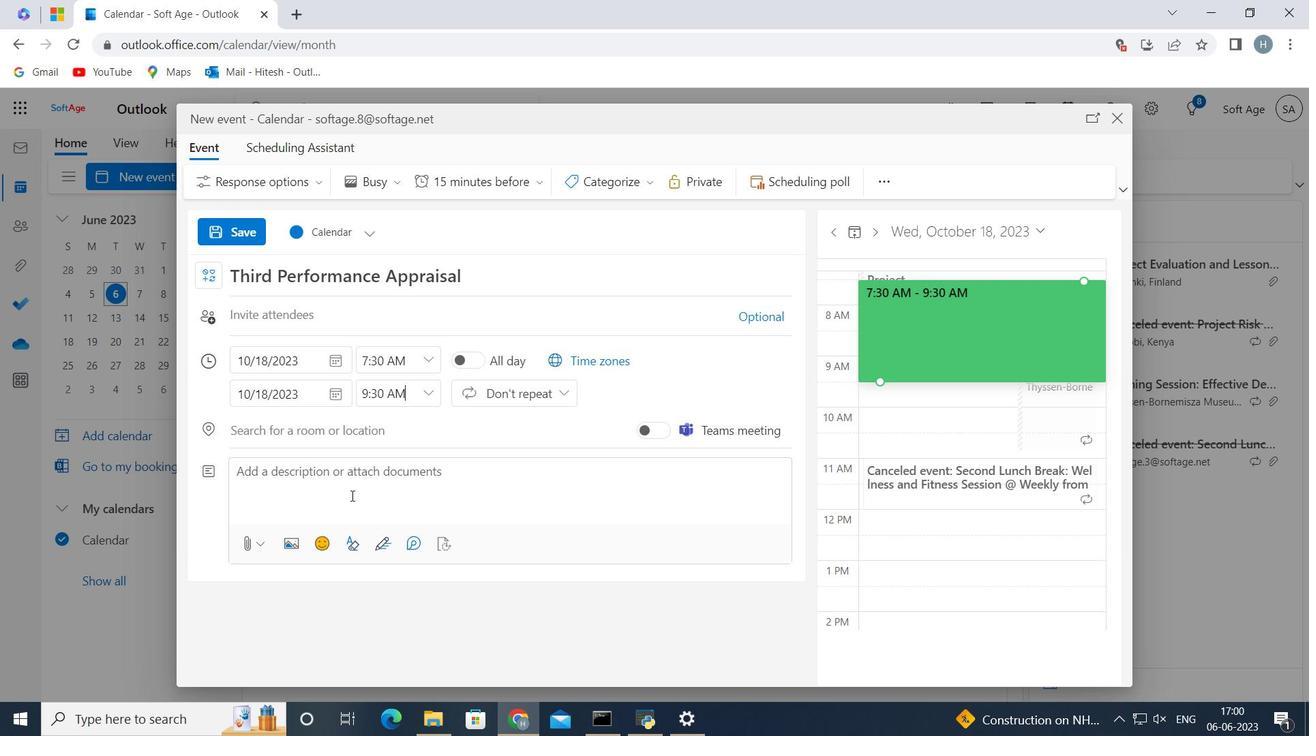 
Action: Mouse pressed left at (350, 491)
Screenshot: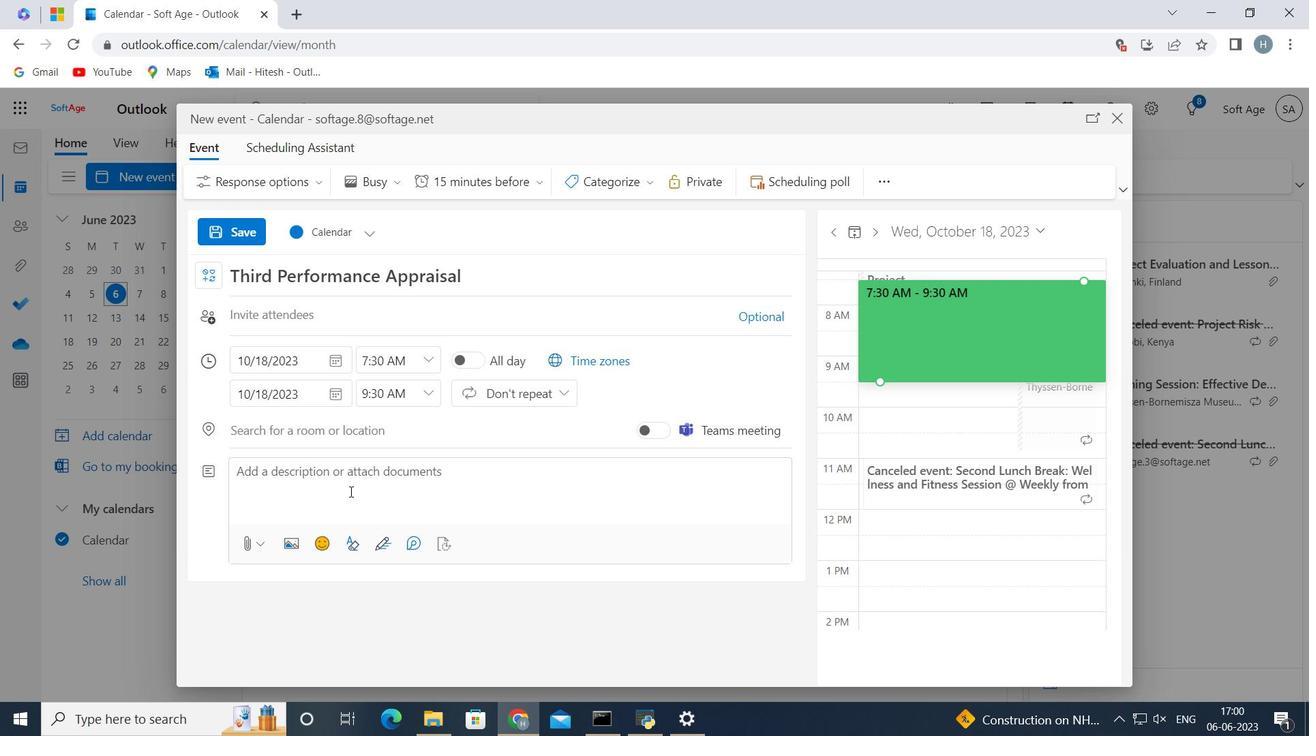 
Action: Key pressed <Key.shift>Teams
Screenshot: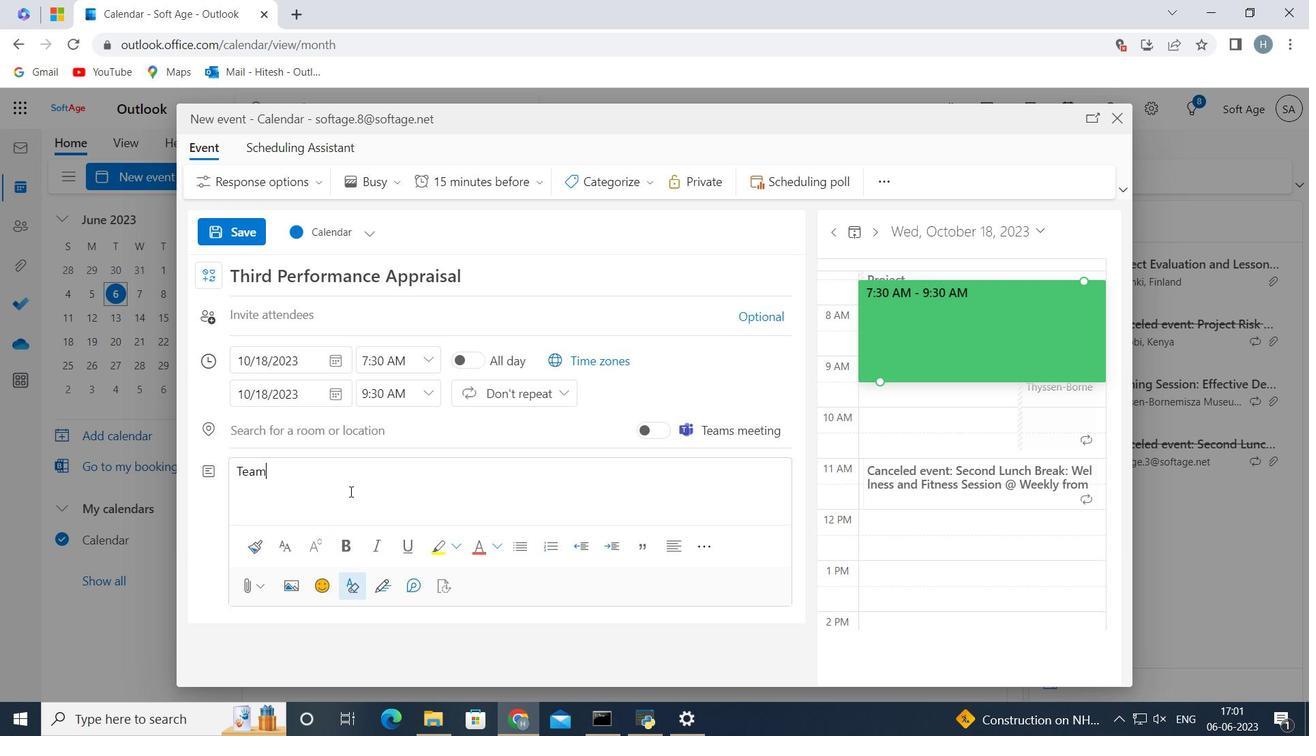 
Action: Mouse moved to (349, 490)
Screenshot: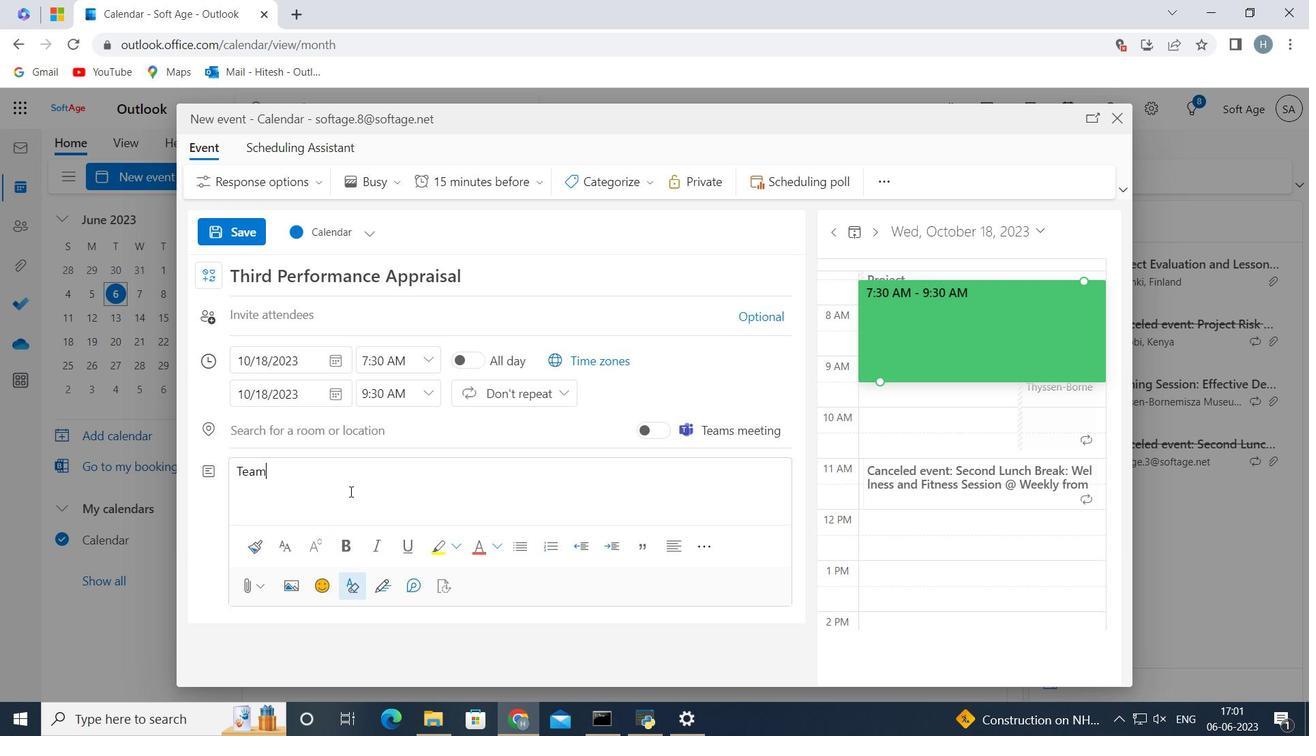 
Action: Key pressed <Key.space>will<Key.space>work<Key.space>together<Key.space>to<Key.space>analyze,<Key.space>strategize,<Key.space>and<Key.space>develop<Key.space>innovative<Key.space>solutions<Key.space>to<Key.space>the<Key.space>given<Key.space>challenges.<Key.space><Key.shift>They<Key.space>will<Key.space>leverage<Key.space>the<Key.space>collective<Key.space>intelligence<Key.space>and<Key.space>skills<Key.space>of<Key.space>team<Key.space>members<Key.space>to<Key.space>generate<Key.space>ideas,<Key.space>ec<Key.backspace>valuate<Key.space>options,<Key.space>and<Key.space>make<Key.space>informed<Key.space>decisions.<Key.space>
Screenshot: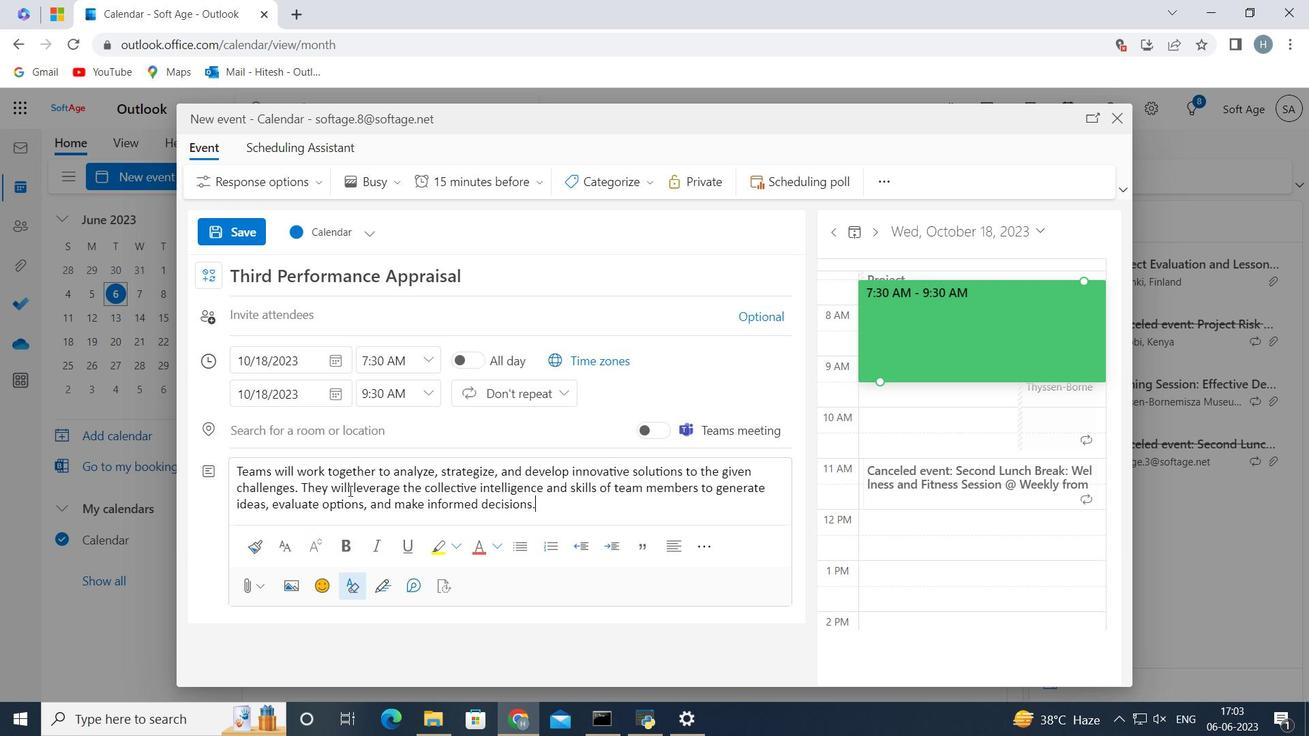 
Action: Mouse moved to (606, 177)
Screenshot: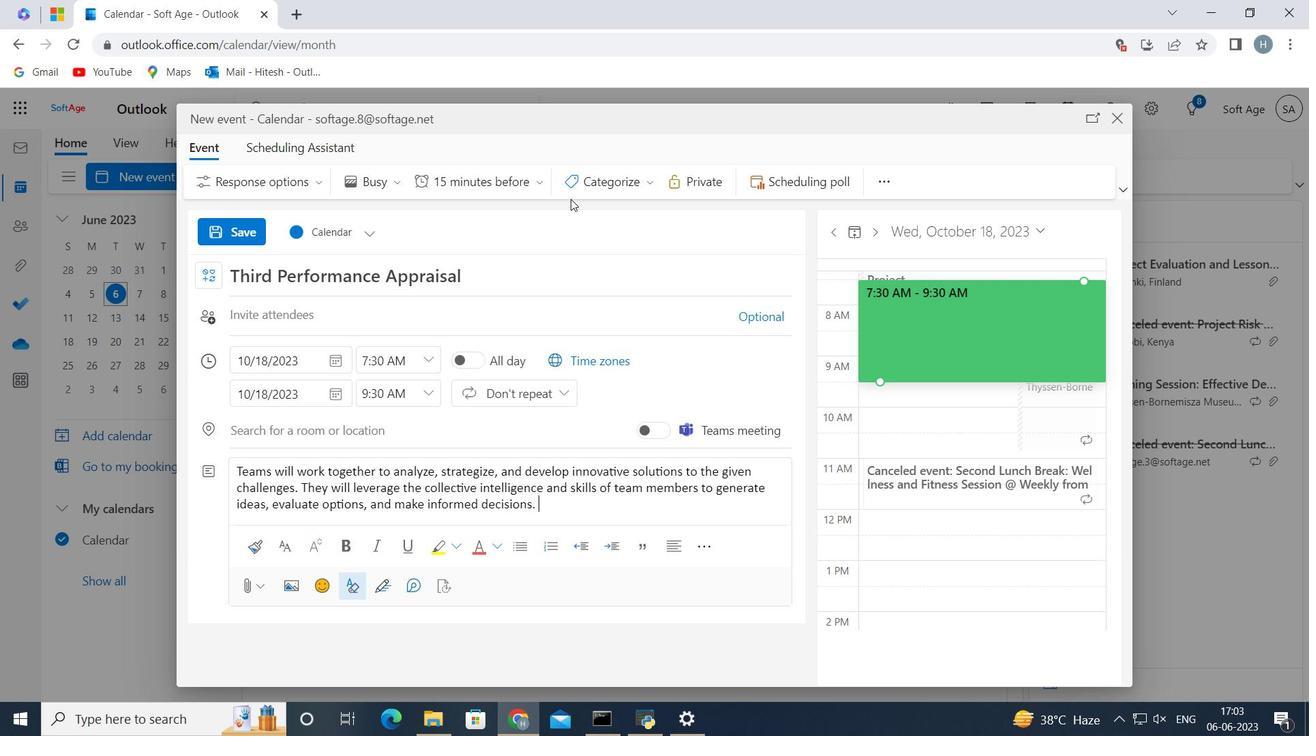 
Action: Mouse pressed left at (606, 177)
Screenshot: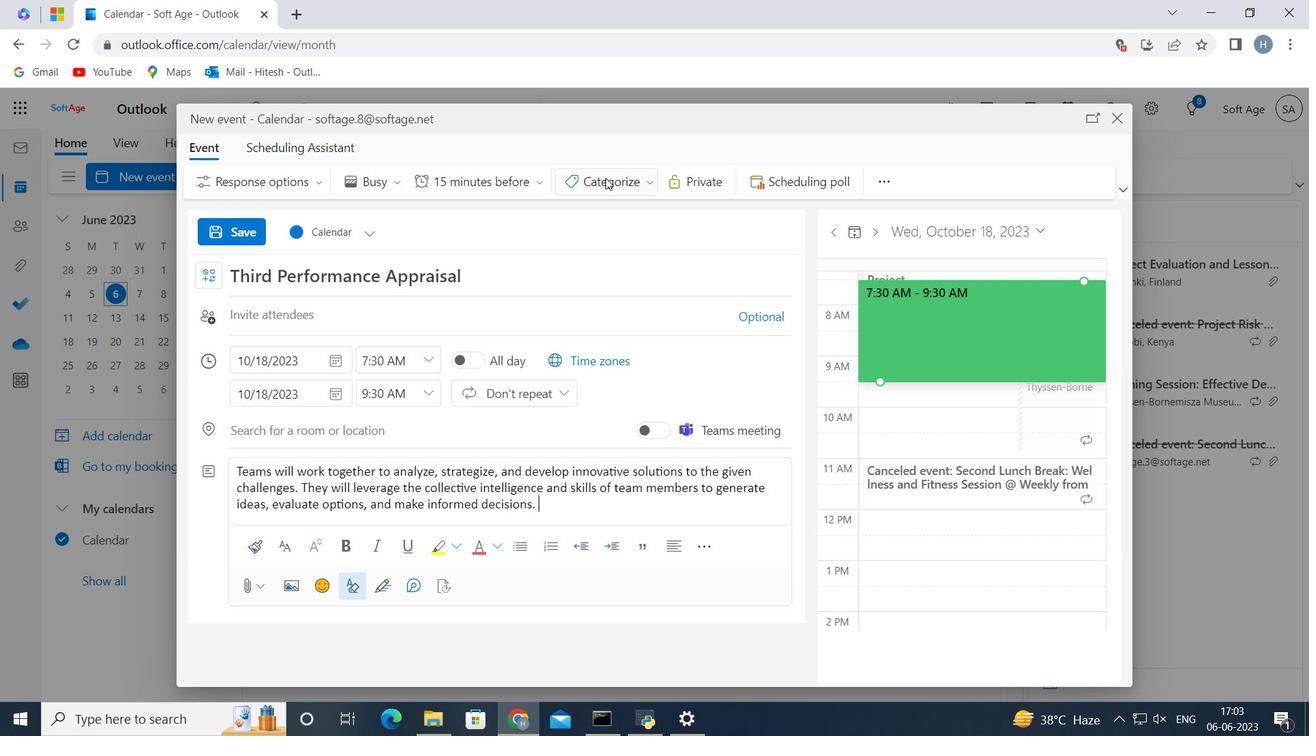 
Action: Mouse moved to (619, 239)
Screenshot: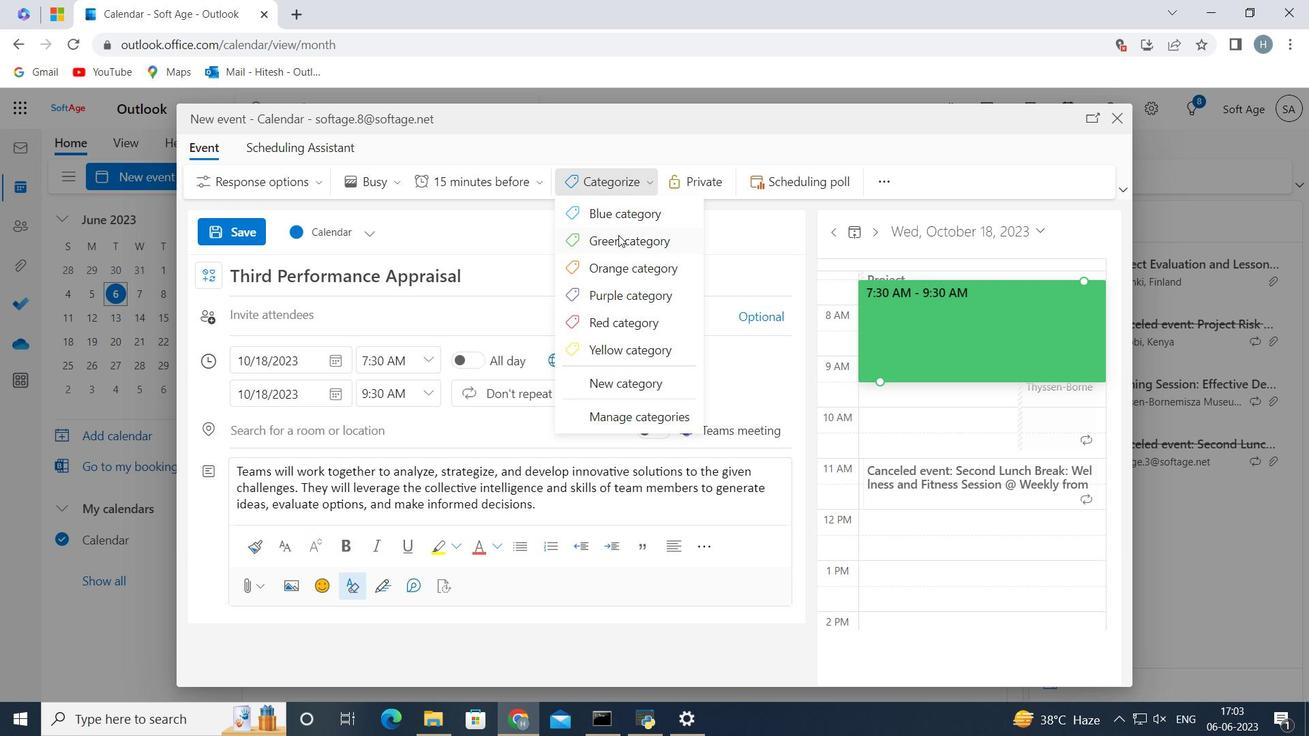 
Action: Mouse pressed left at (619, 239)
Screenshot: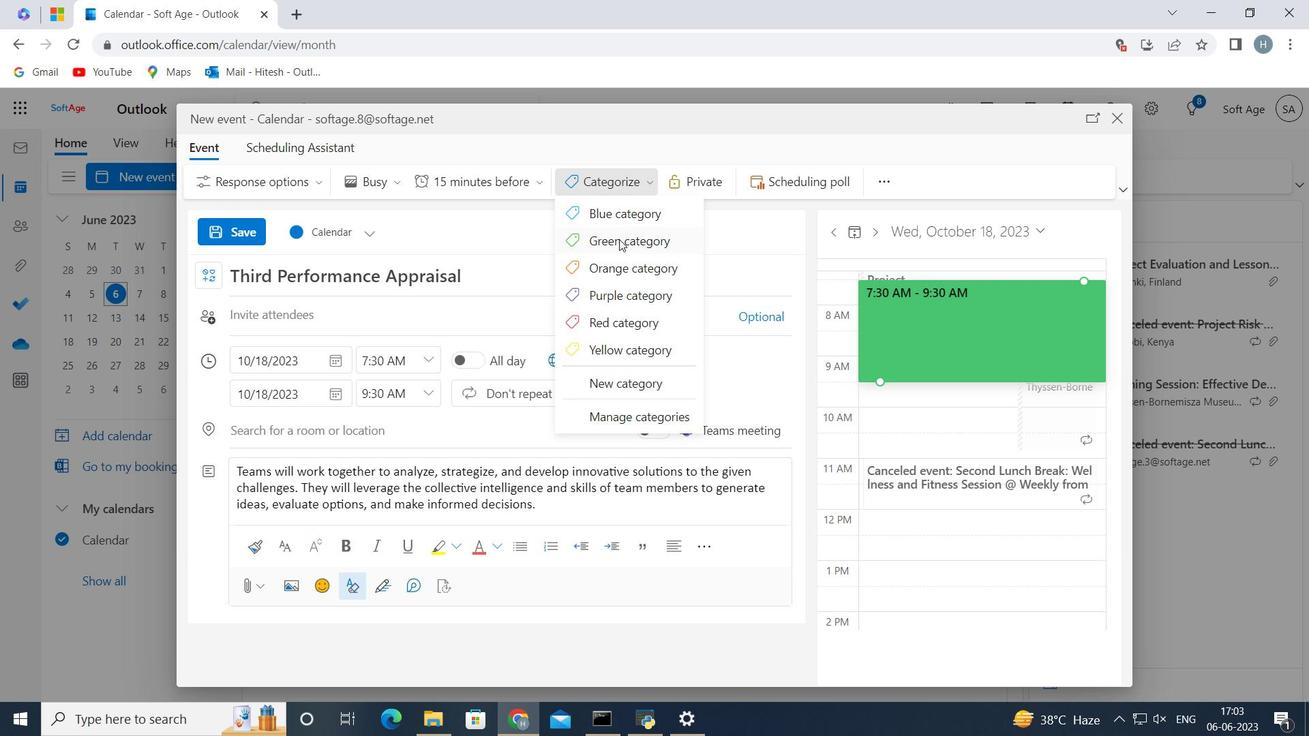 
Action: Mouse moved to (475, 323)
Screenshot: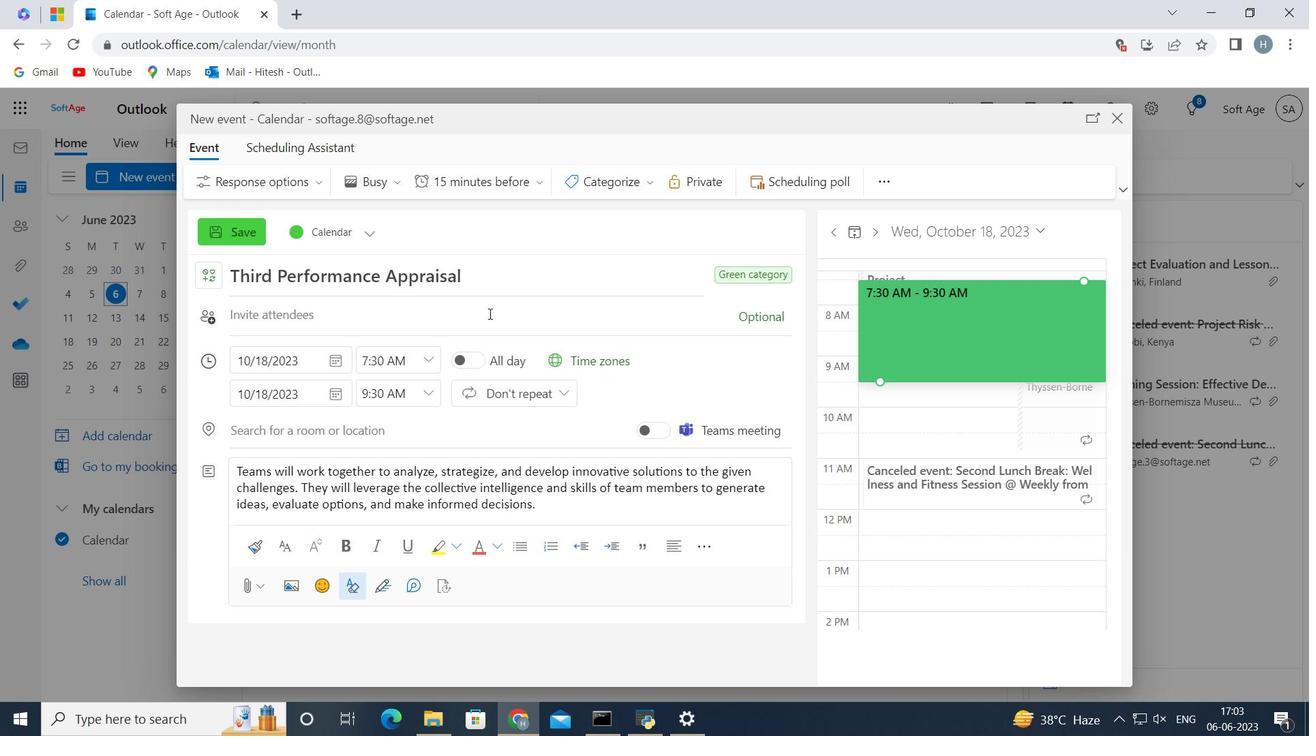 
Action: Mouse pressed left at (475, 323)
Screenshot: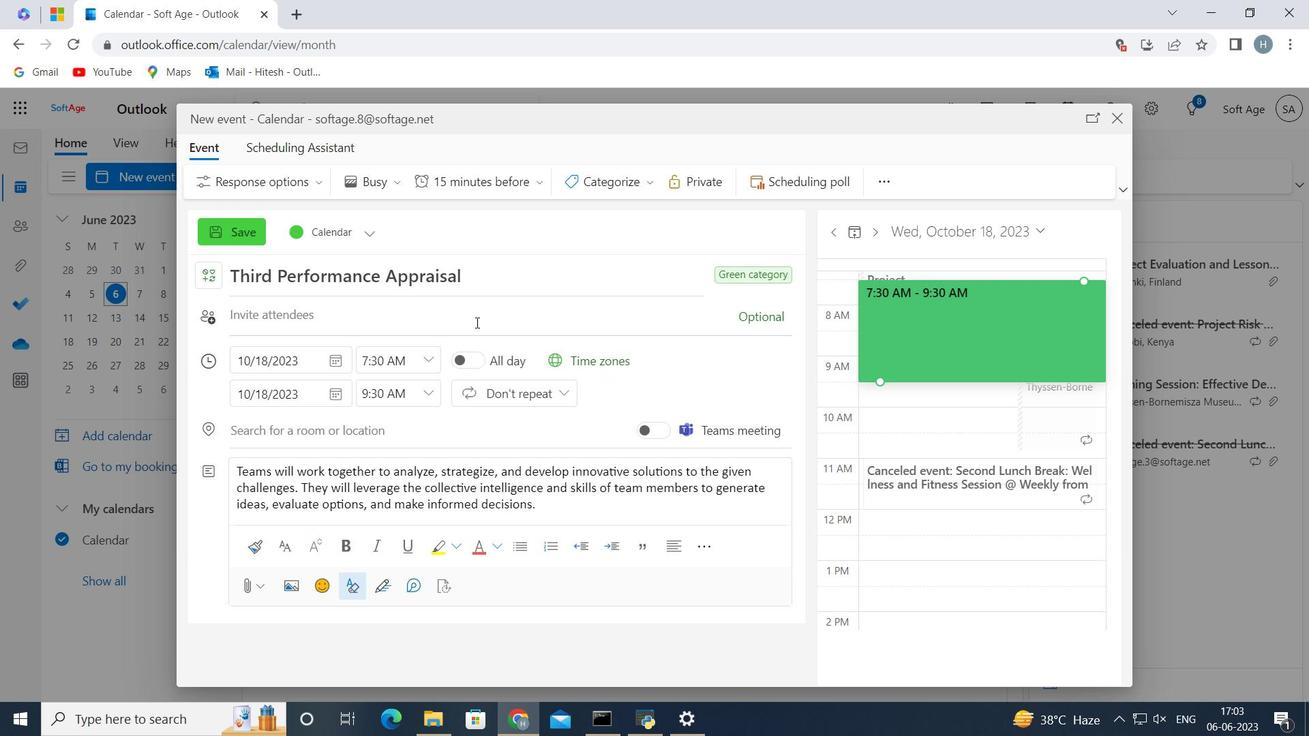 
Action: Key pressed softage.4<Key.shift>@softage.net
Screenshot: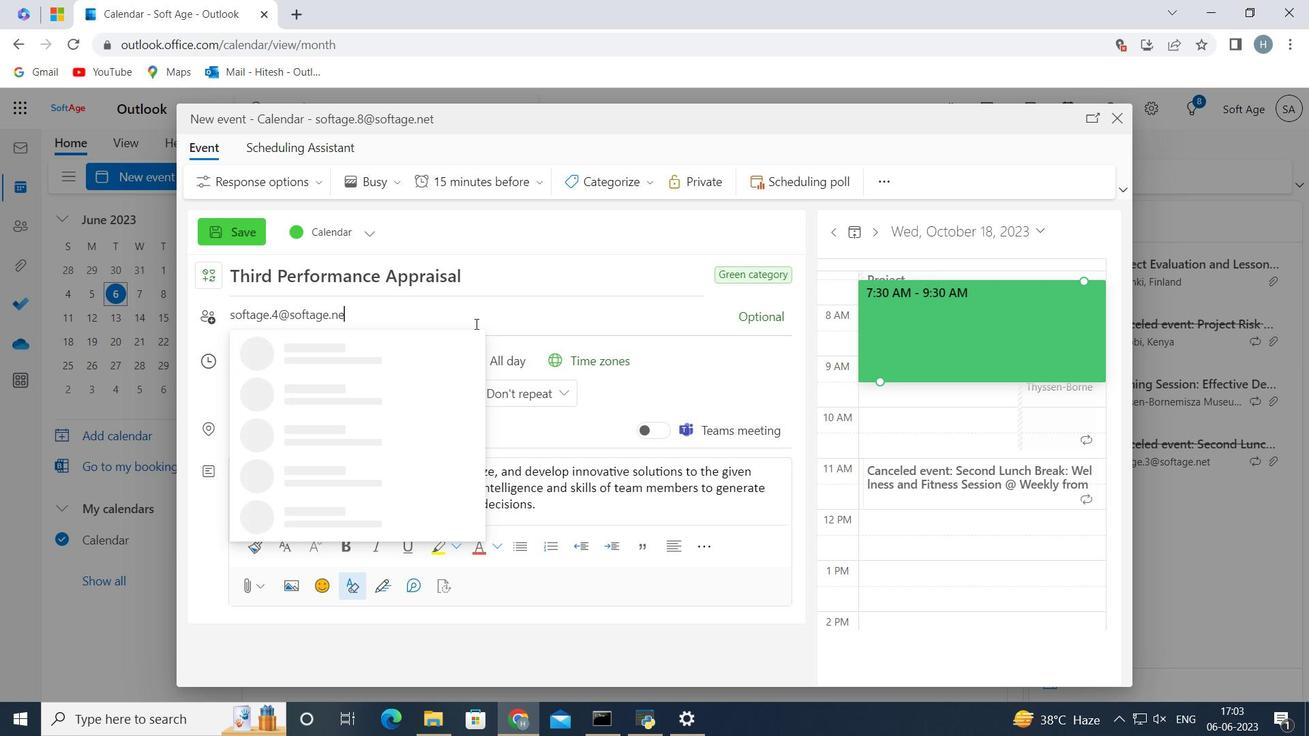 
Action: Mouse moved to (383, 362)
Screenshot: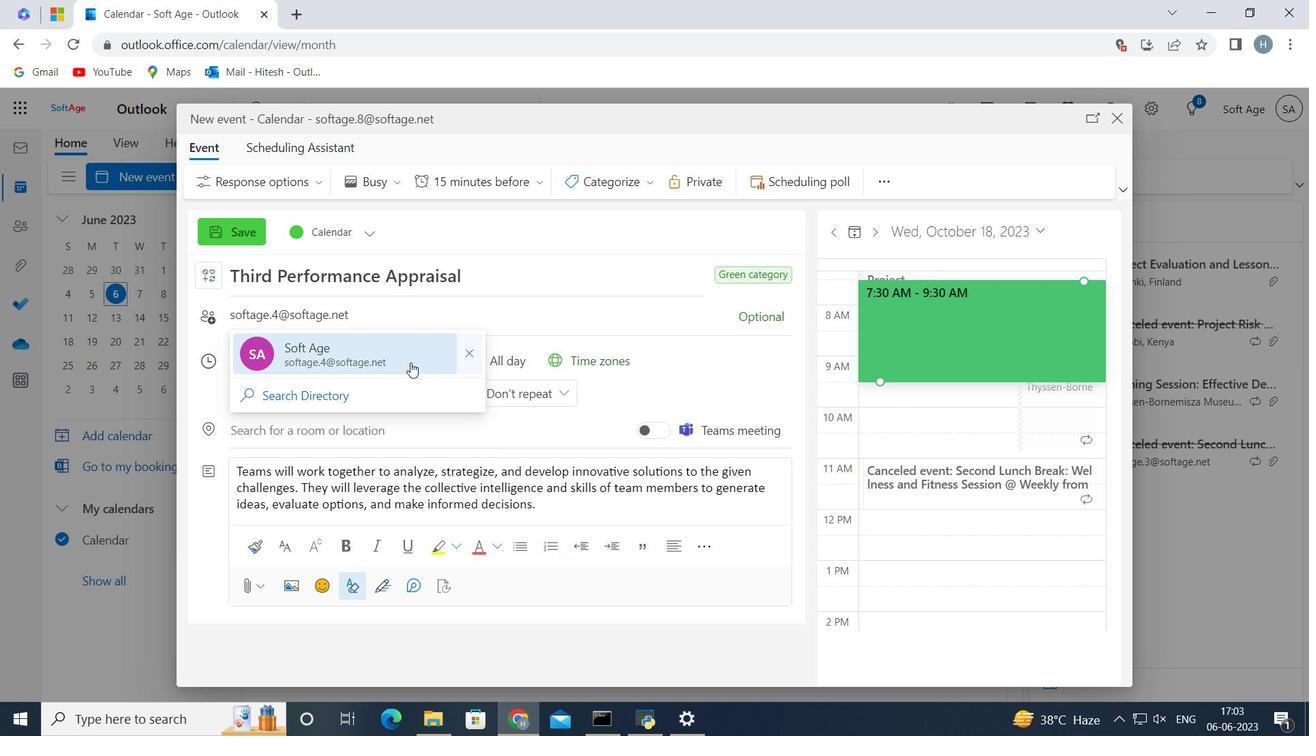 
Action: Mouse pressed left at (383, 362)
Screenshot: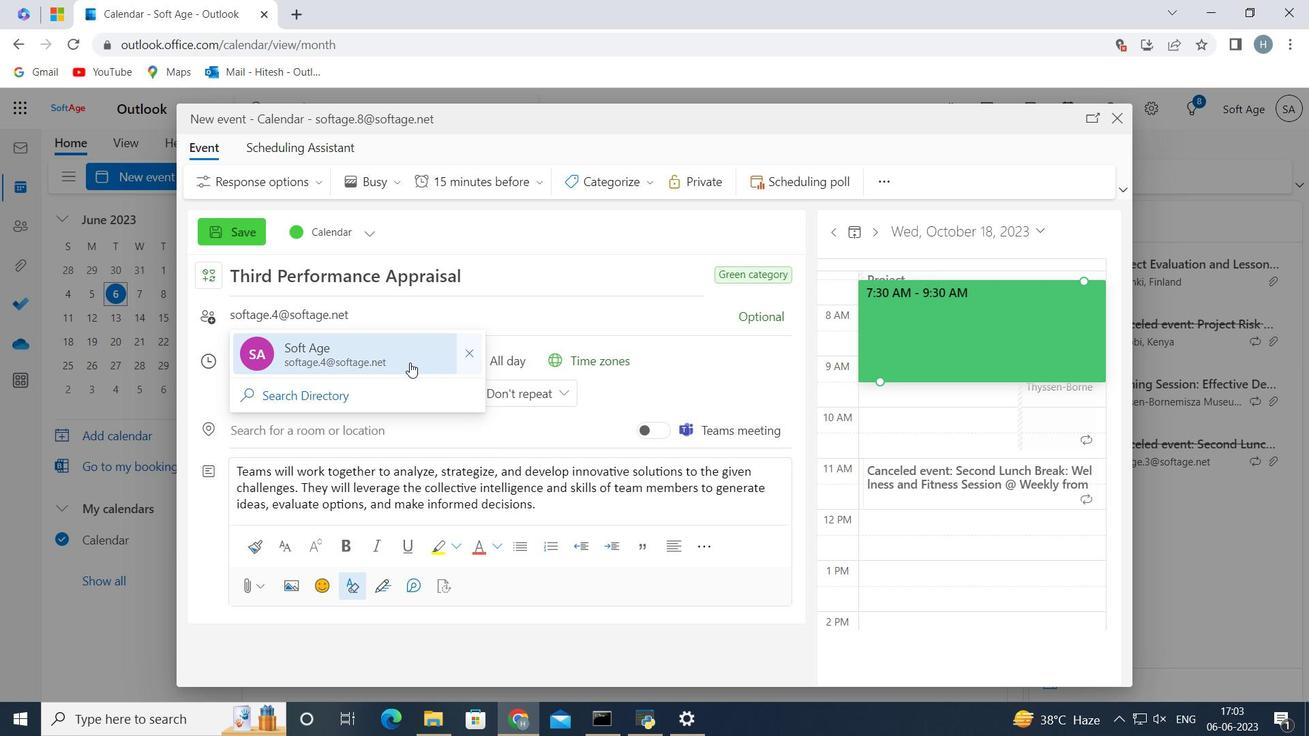 
Action: Key pressed softage.5<Key.shift>@softage.net
Screenshot: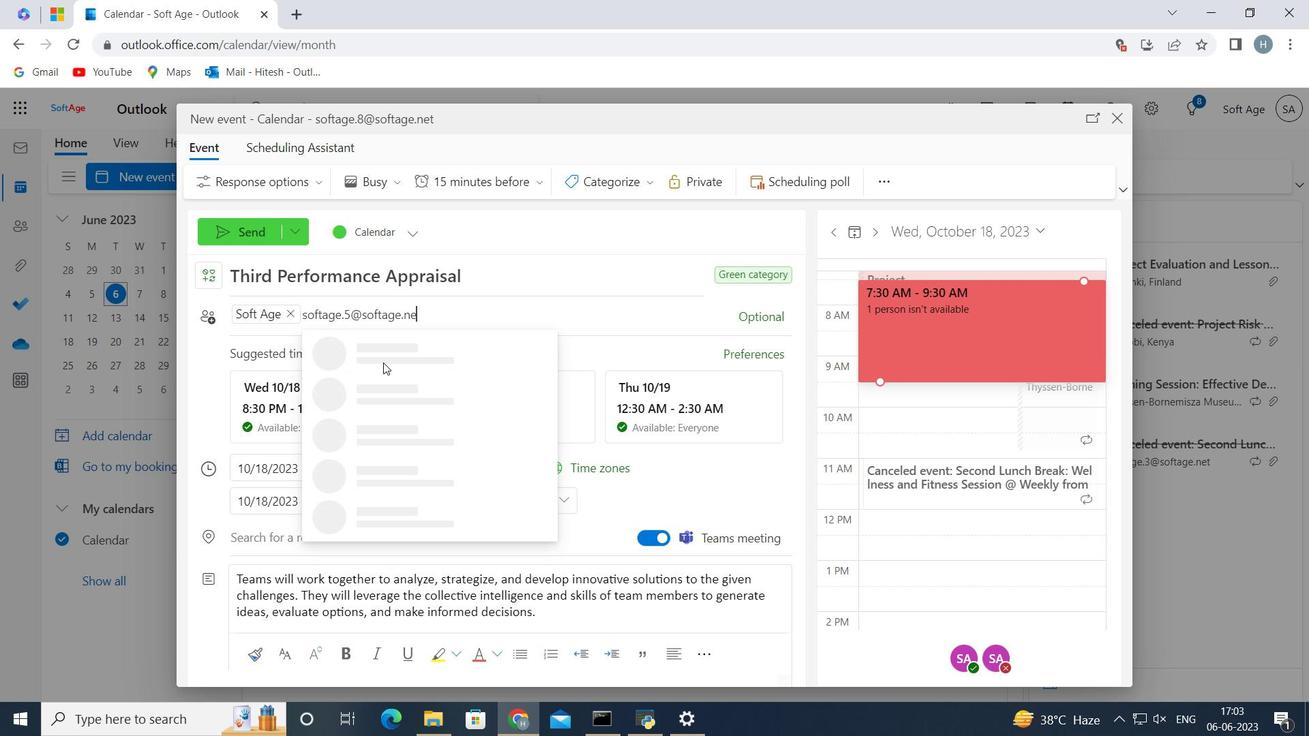 
Action: Mouse pressed left at (383, 362)
Screenshot: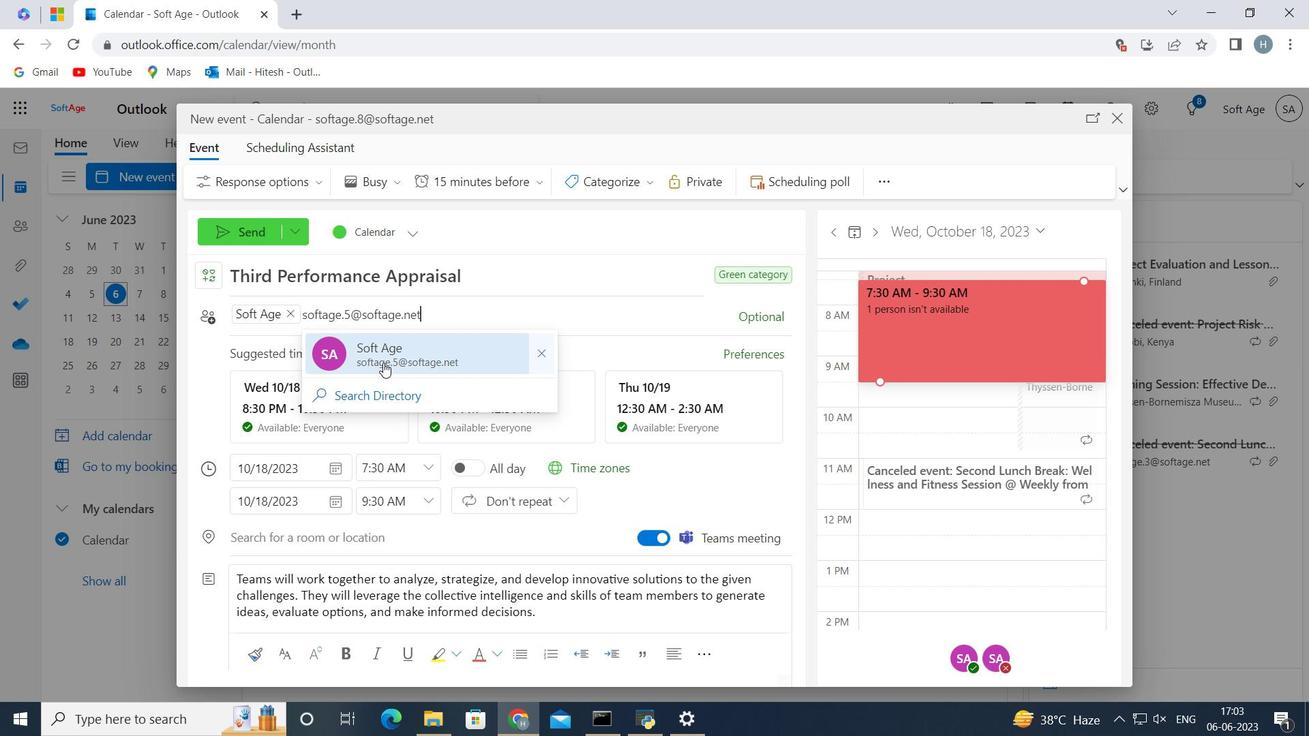
Action: Mouse moved to (541, 183)
Screenshot: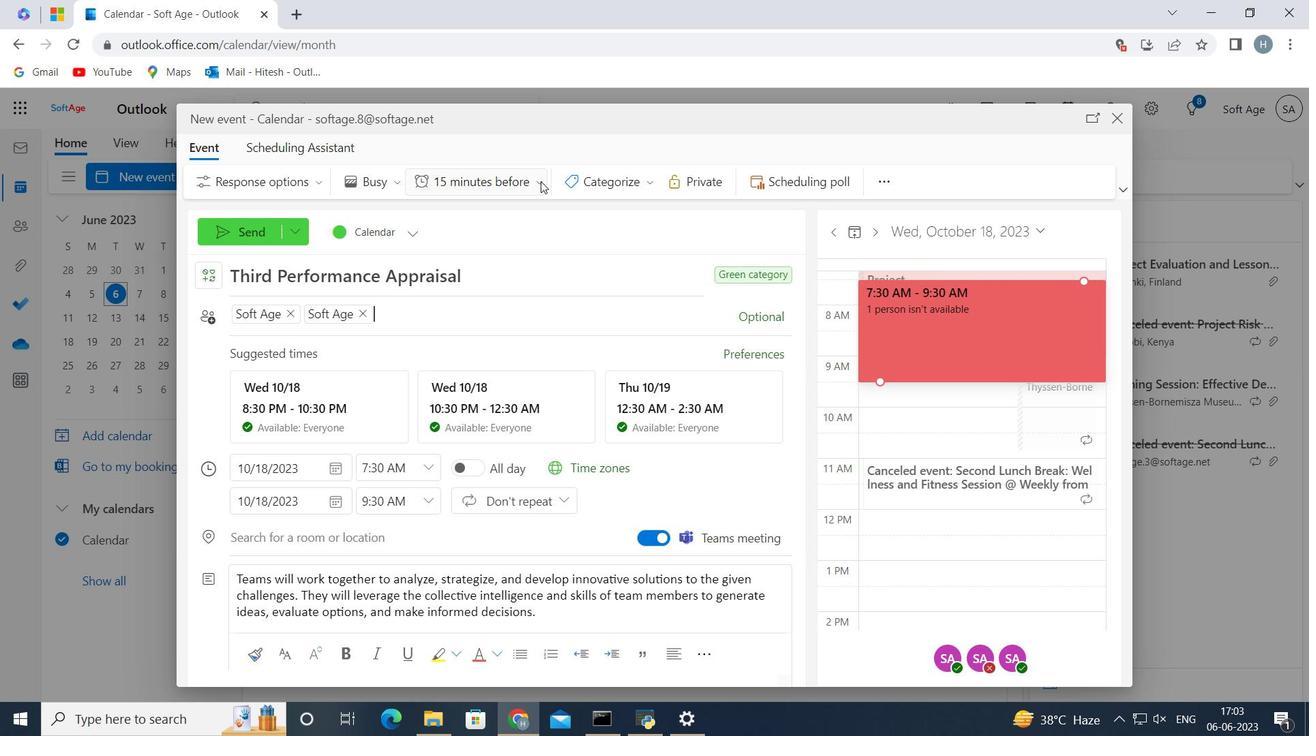 
Action: Mouse pressed left at (541, 183)
Screenshot: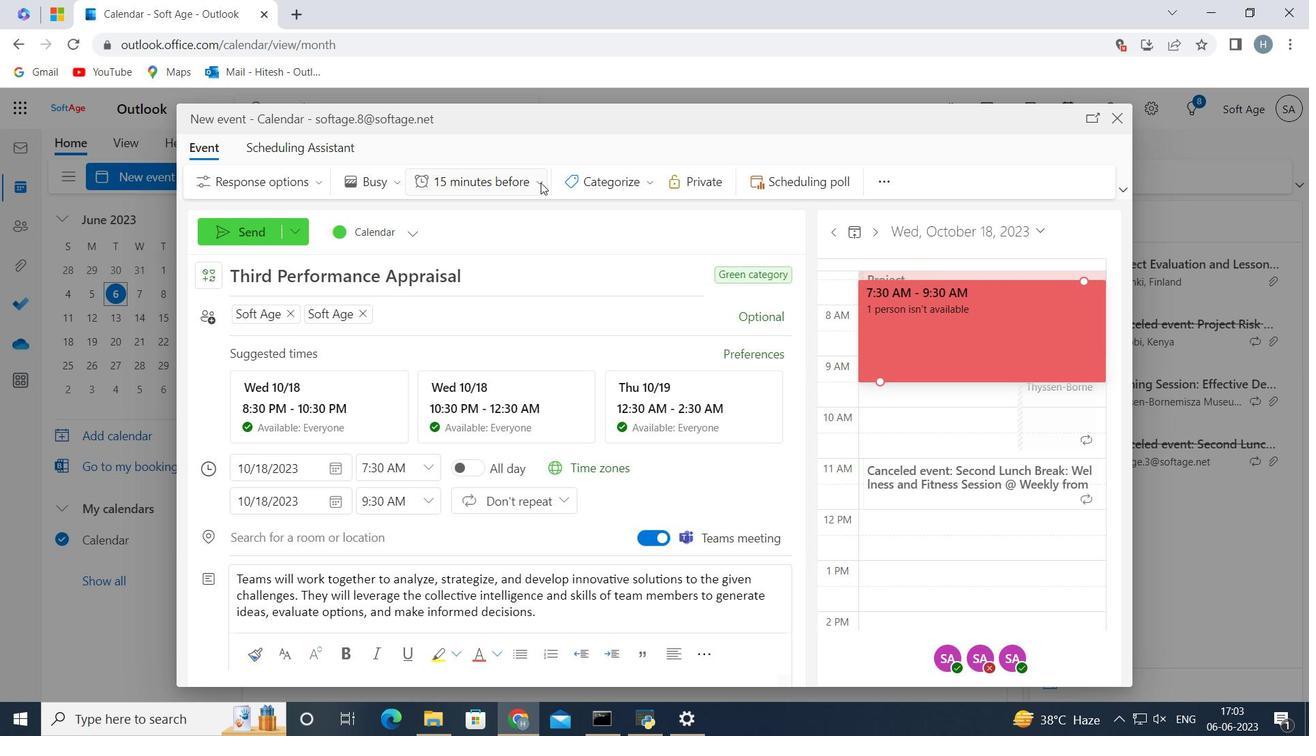 
Action: Mouse moved to (488, 518)
Screenshot: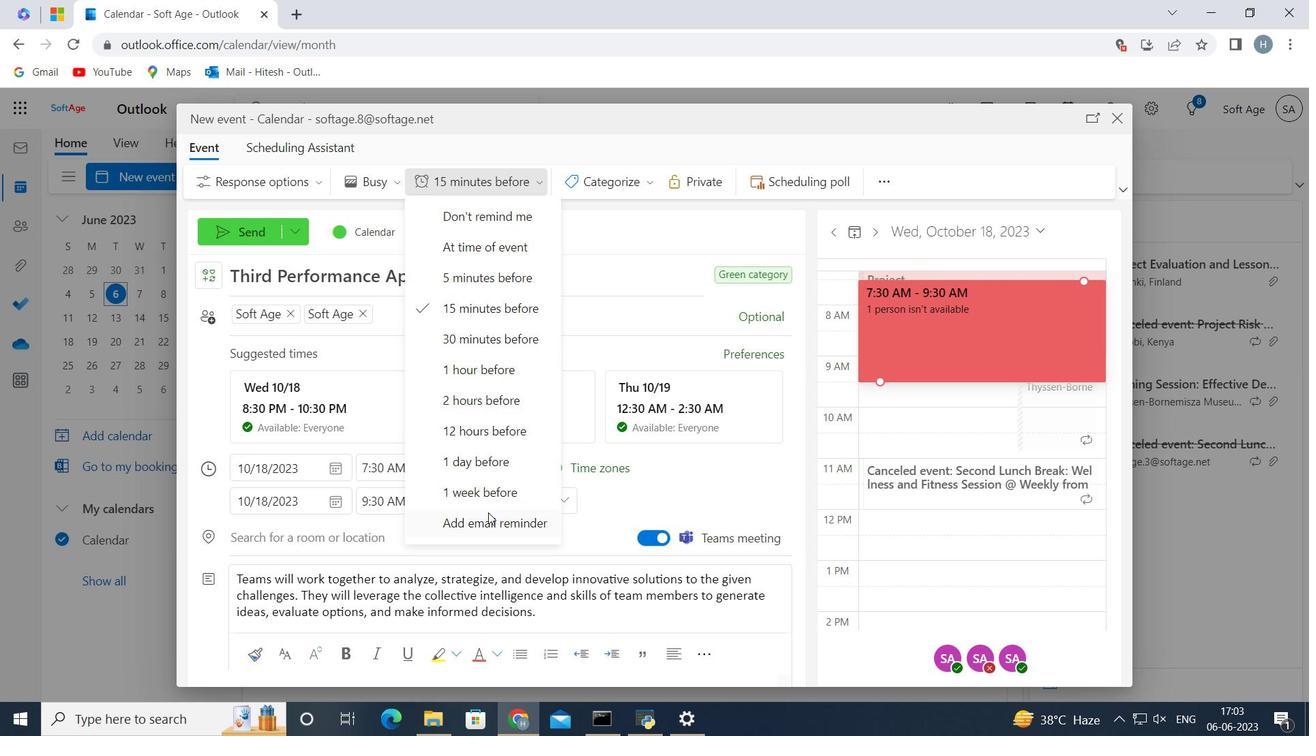 
Action: Mouse pressed left at (488, 518)
Screenshot: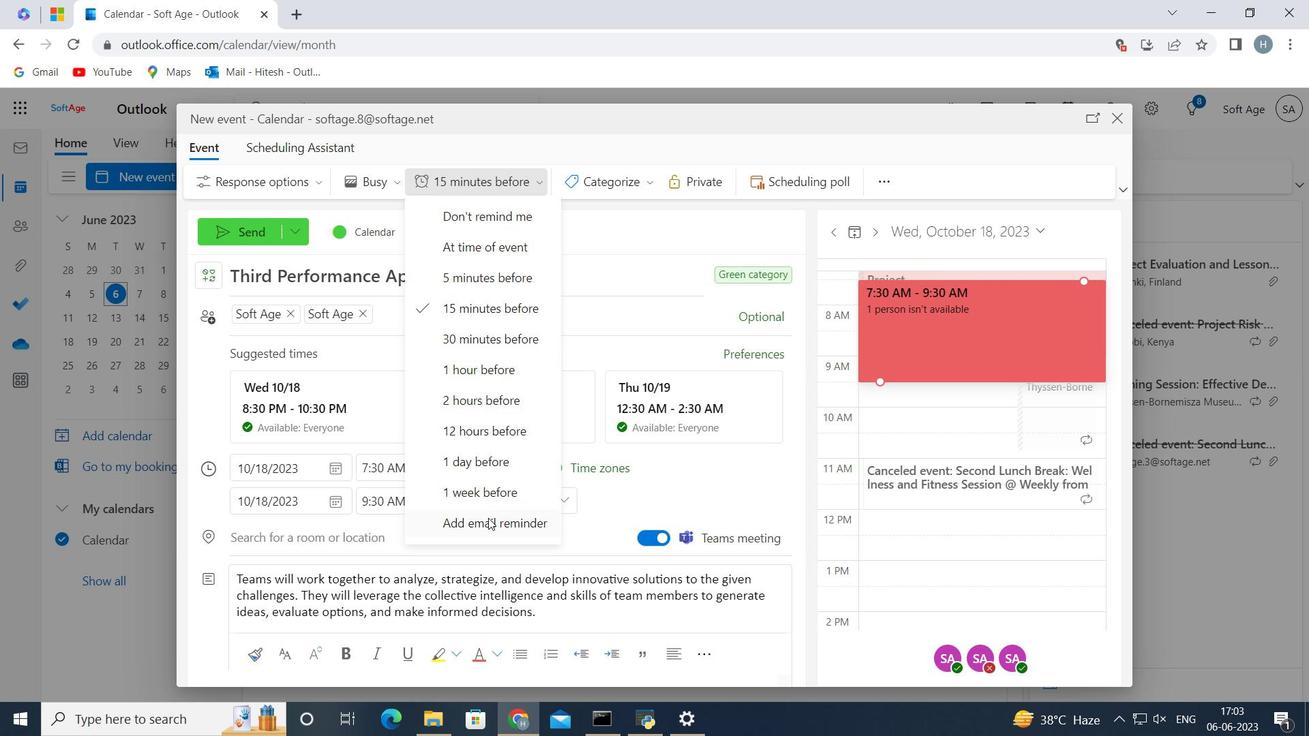 
Action: Mouse moved to (488, 283)
Screenshot: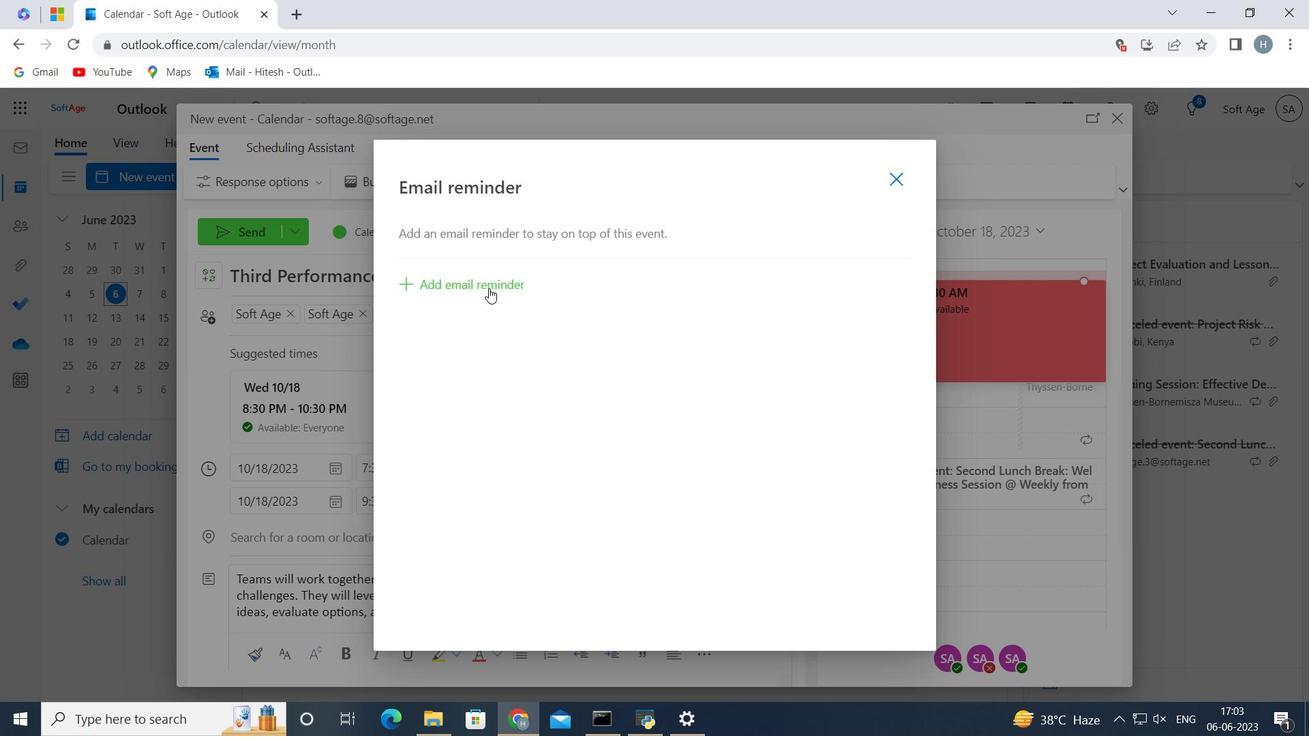 
Action: Mouse pressed left at (488, 283)
Screenshot: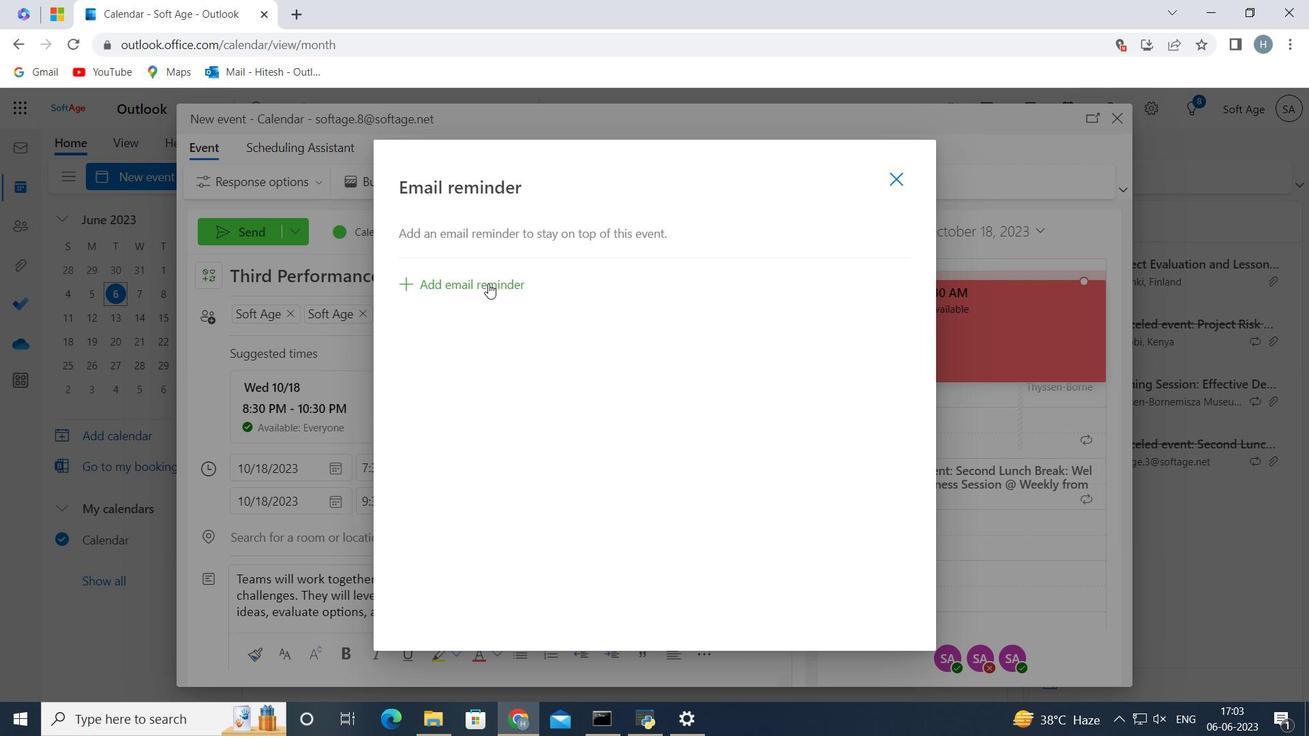 
Action: Mouse moved to (595, 275)
Screenshot: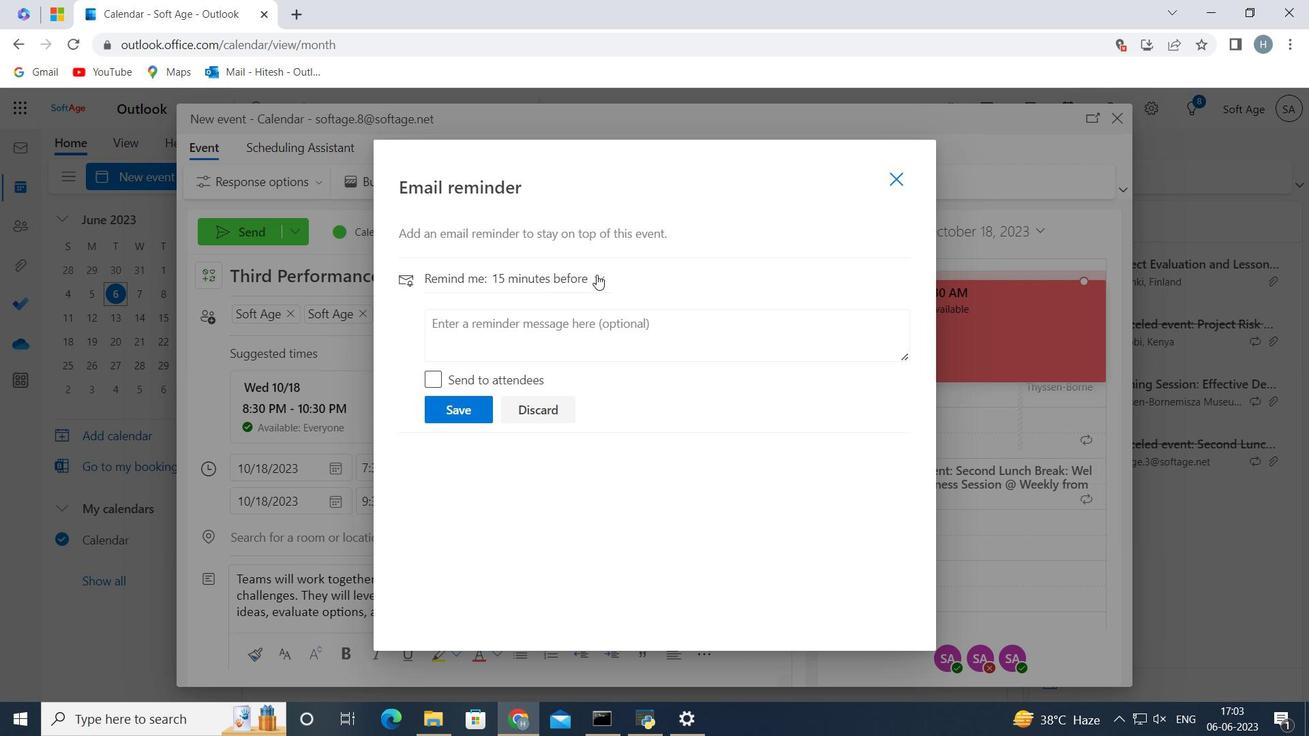 
Action: Mouse pressed left at (595, 275)
Screenshot: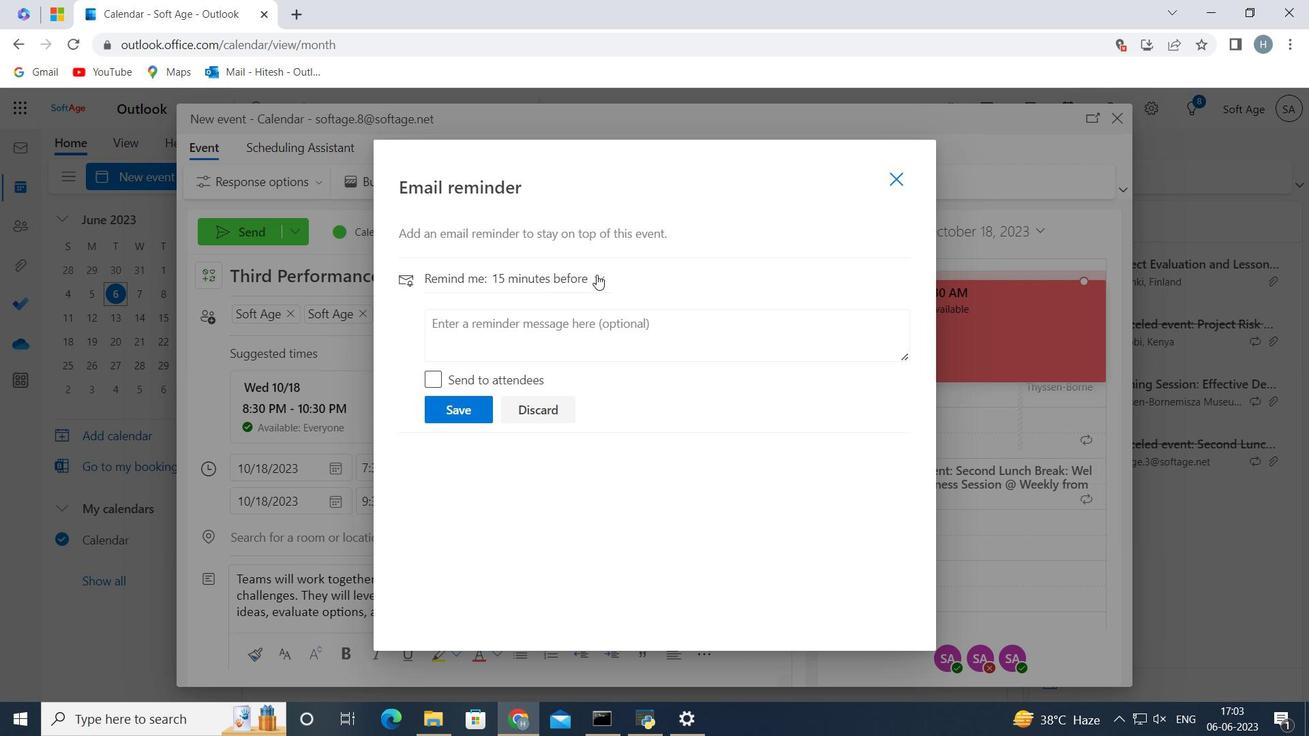 
Action: Mouse moved to (557, 576)
Screenshot: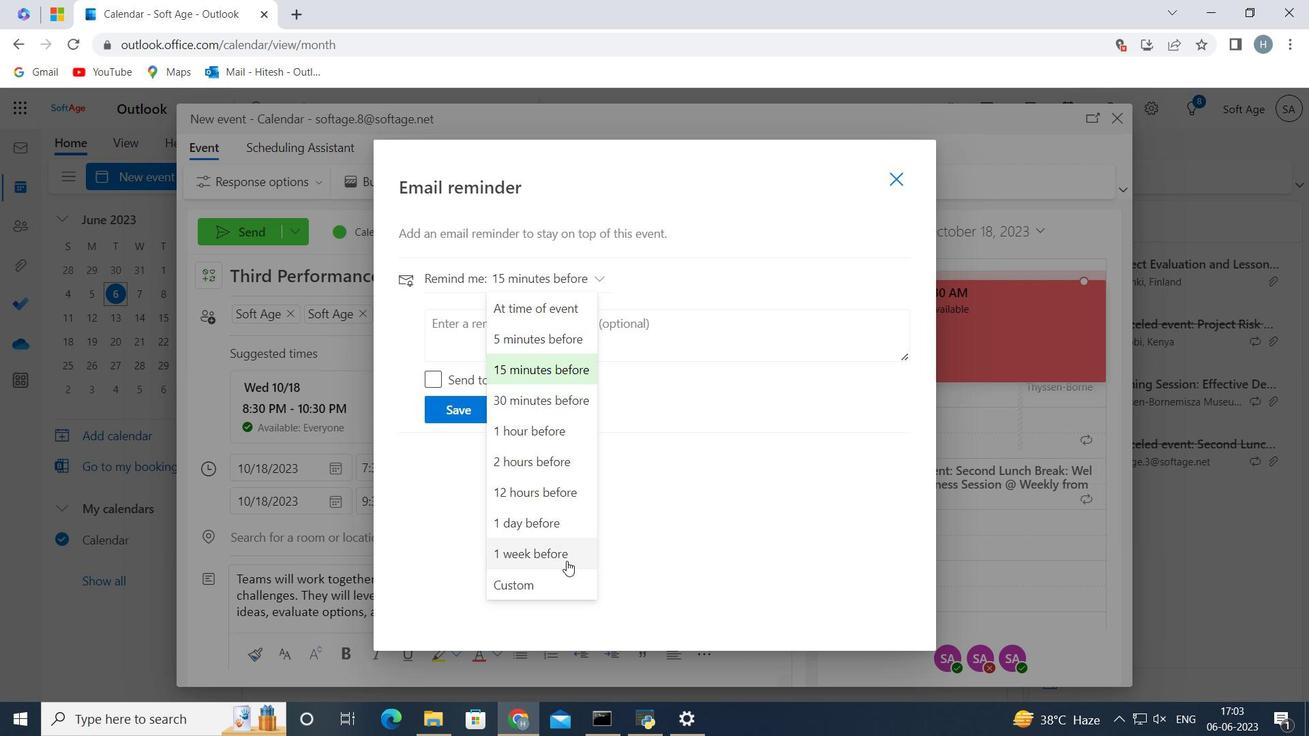 
Action: Mouse pressed left at (557, 576)
Screenshot: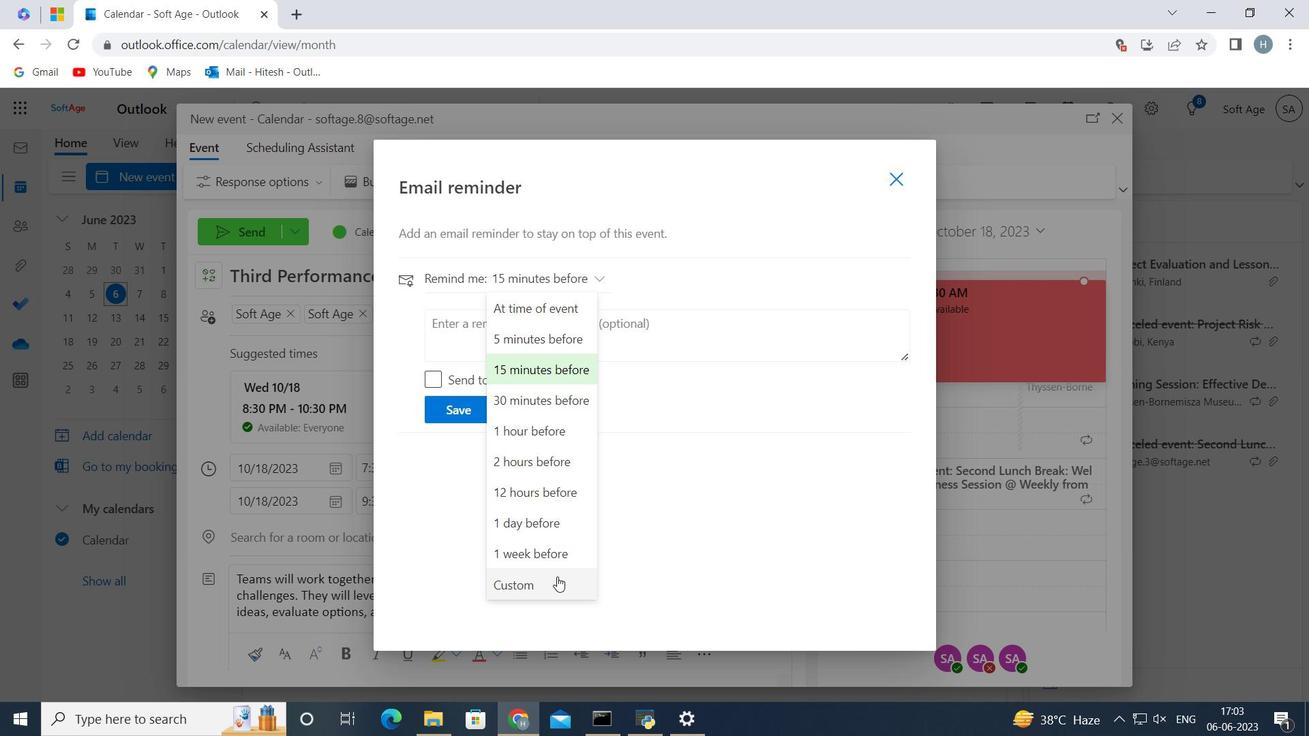 
Action: Mouse moved to (563, 377)
Screenshot: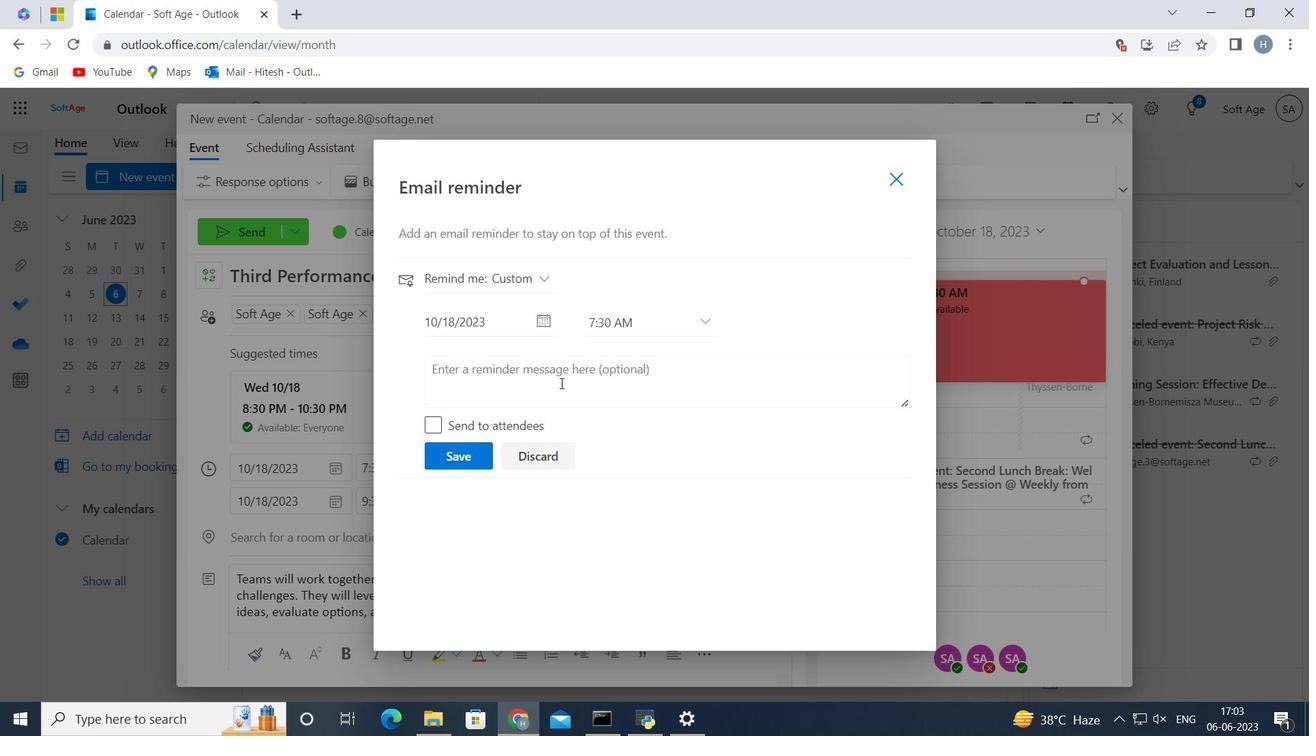 
Action: Mouse pressed left at (563, 377)
Screenshot: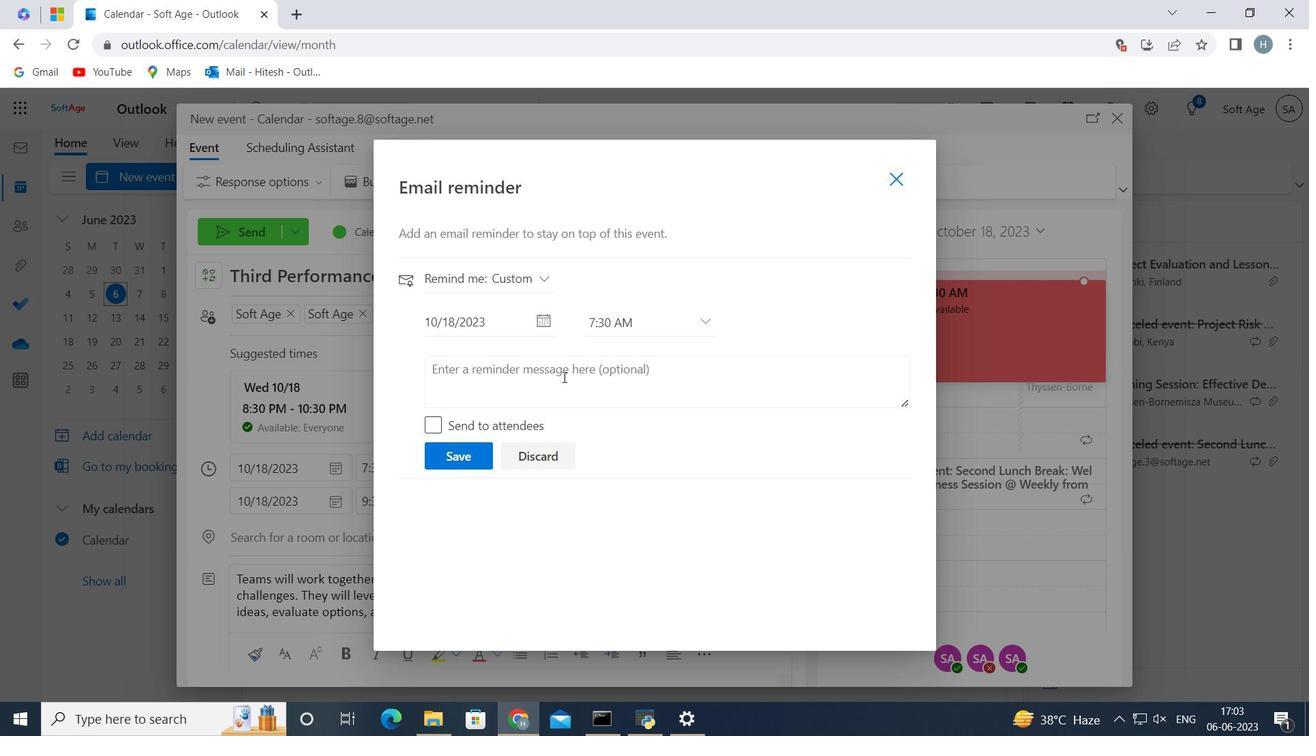 
Action: Key pressed 196<Key.space>day<Key.space>before
Screenshot: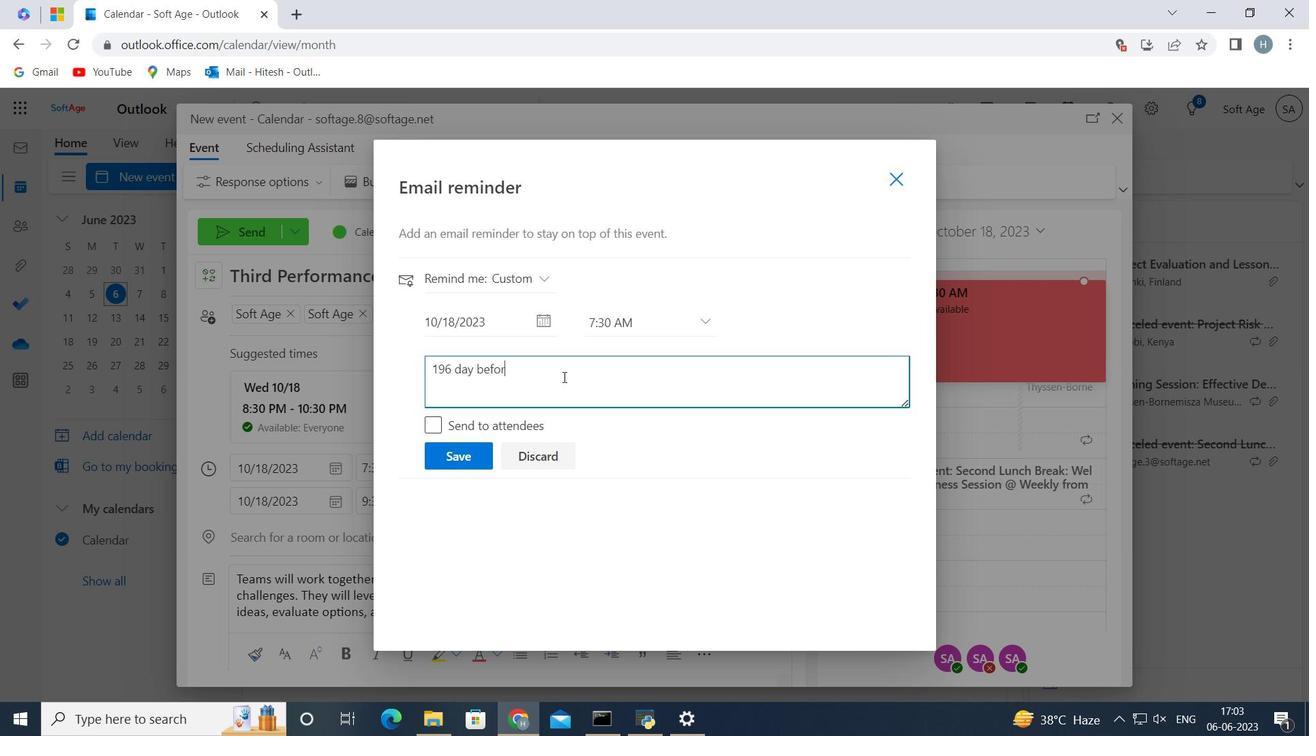 
Action: Mouse moved to (469, 458)
Screenshot: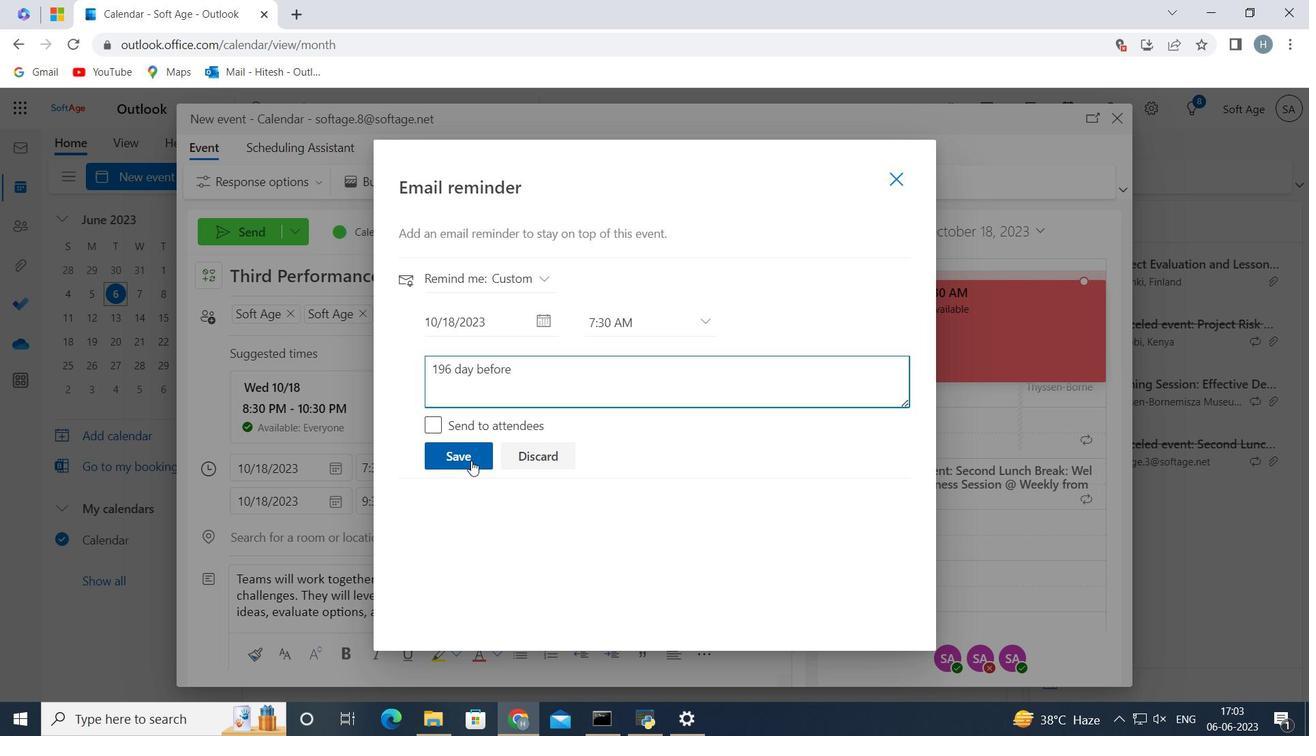 
Action: Mouse pressed left at (469, 458)
Screenshot: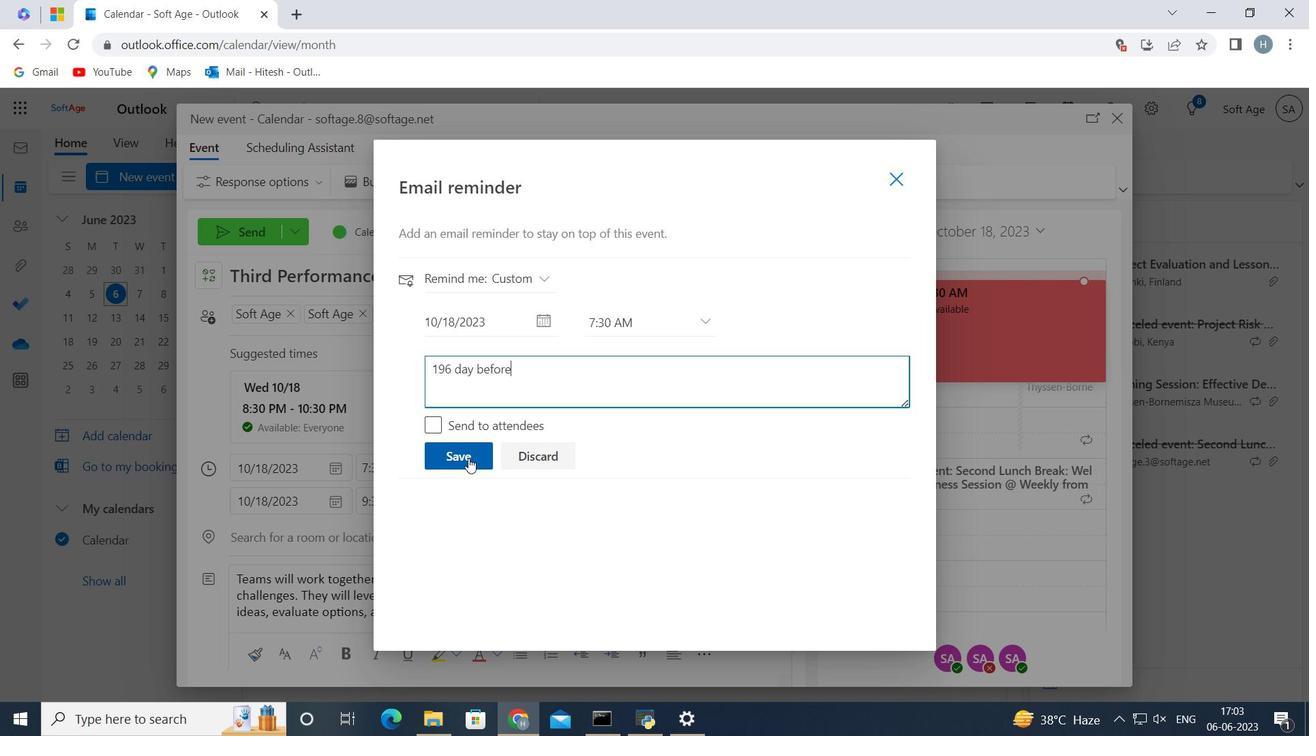 
Action: Mouse moved to (898, 180)
Screenshot: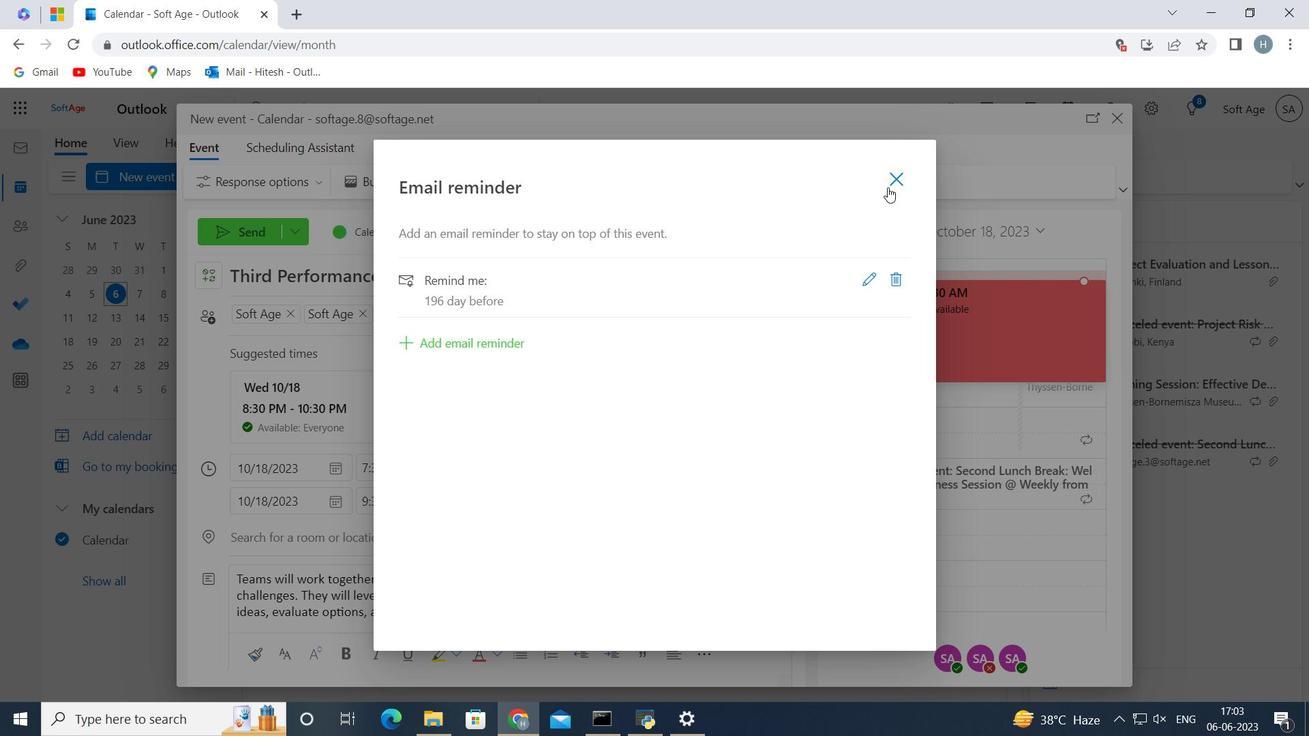 
Action: Mouse pressed left at (898, 180)
Screenshot: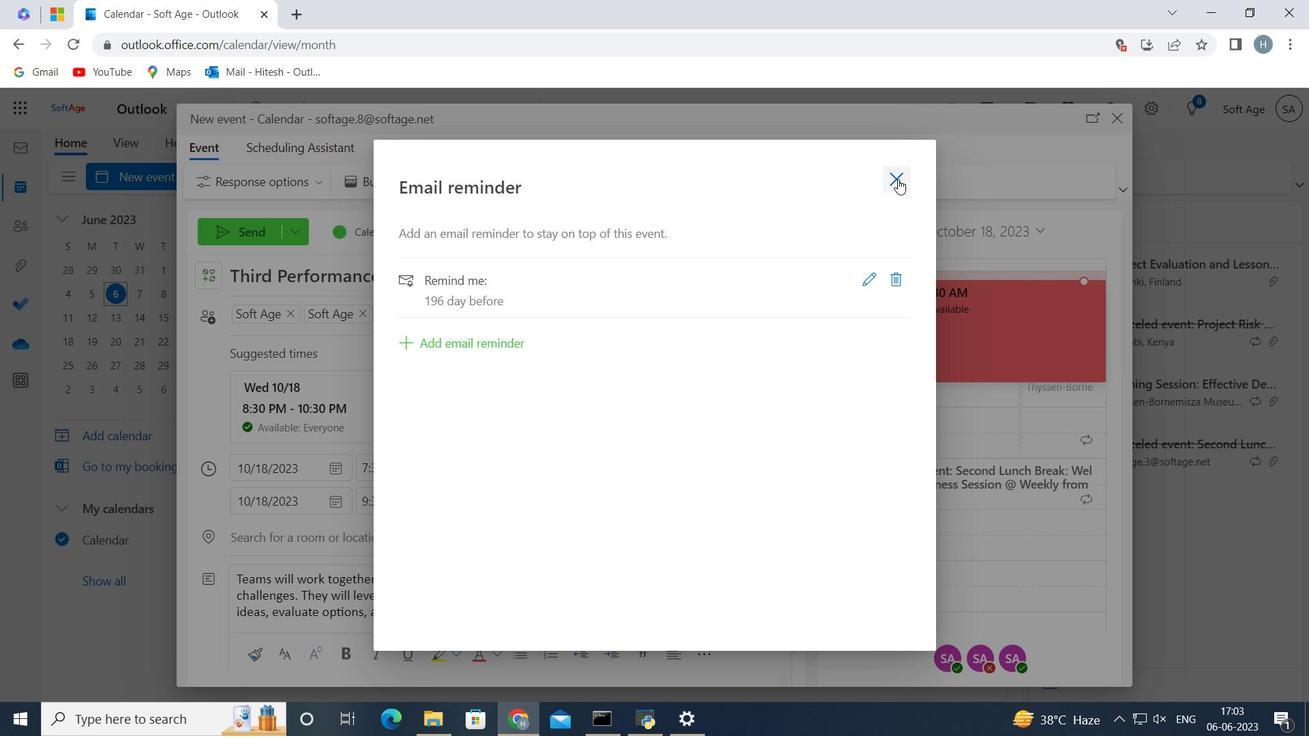 
Action: Mouse moved to (237, 233)
Screenshot: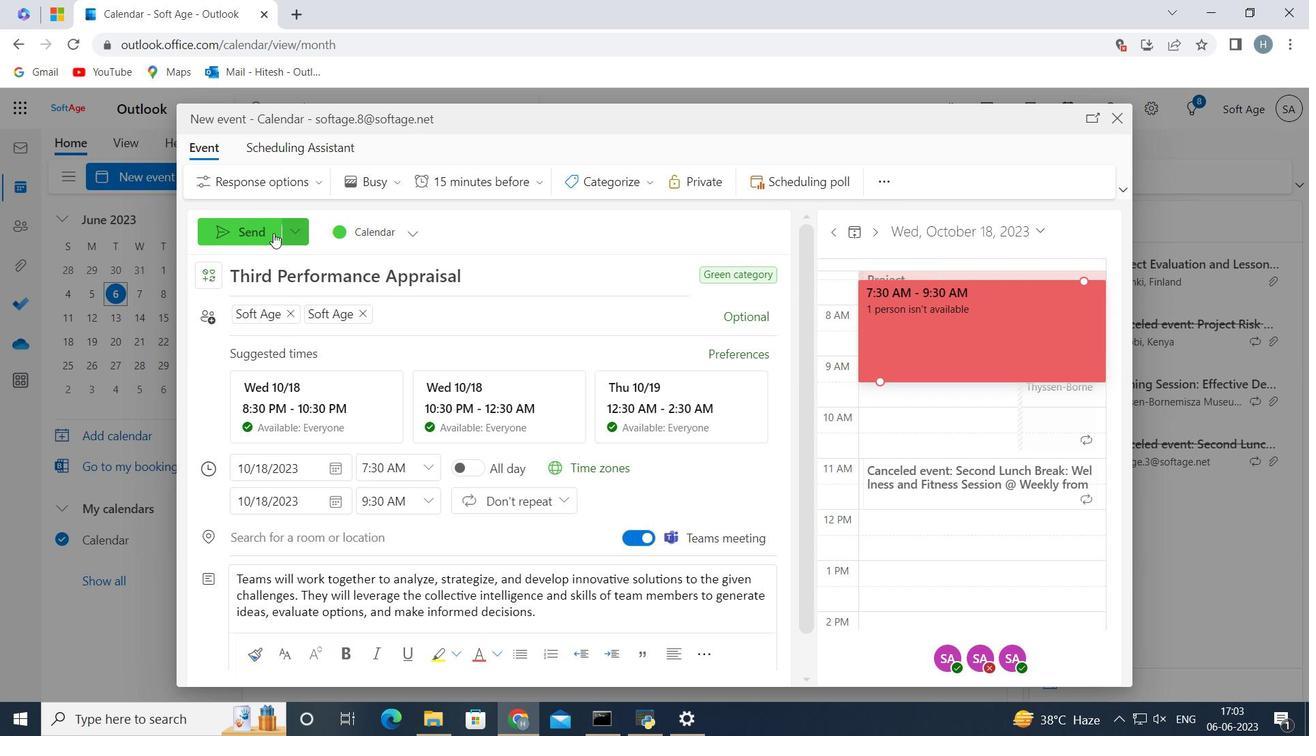 
Action: Mouse pressed left at (237, 233)
Screenshot: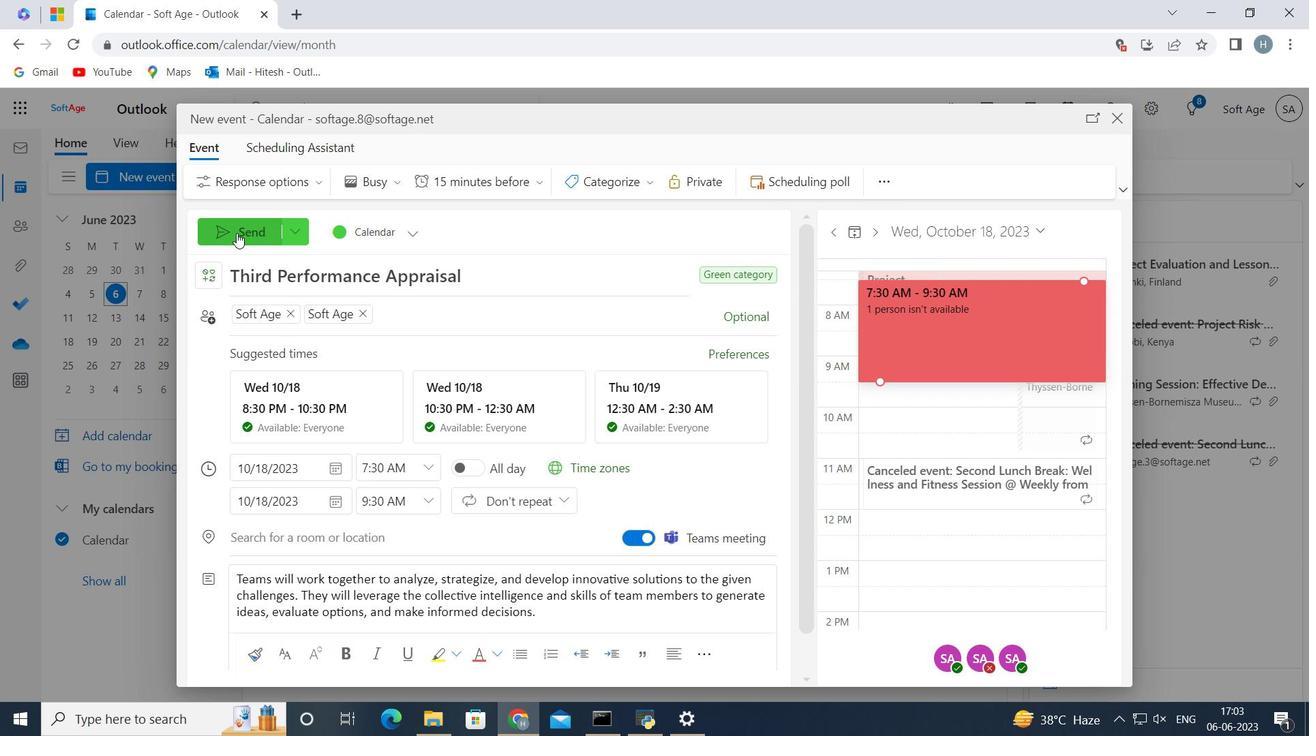 
Action: Mouse moved to (720, 241)
Screenshot: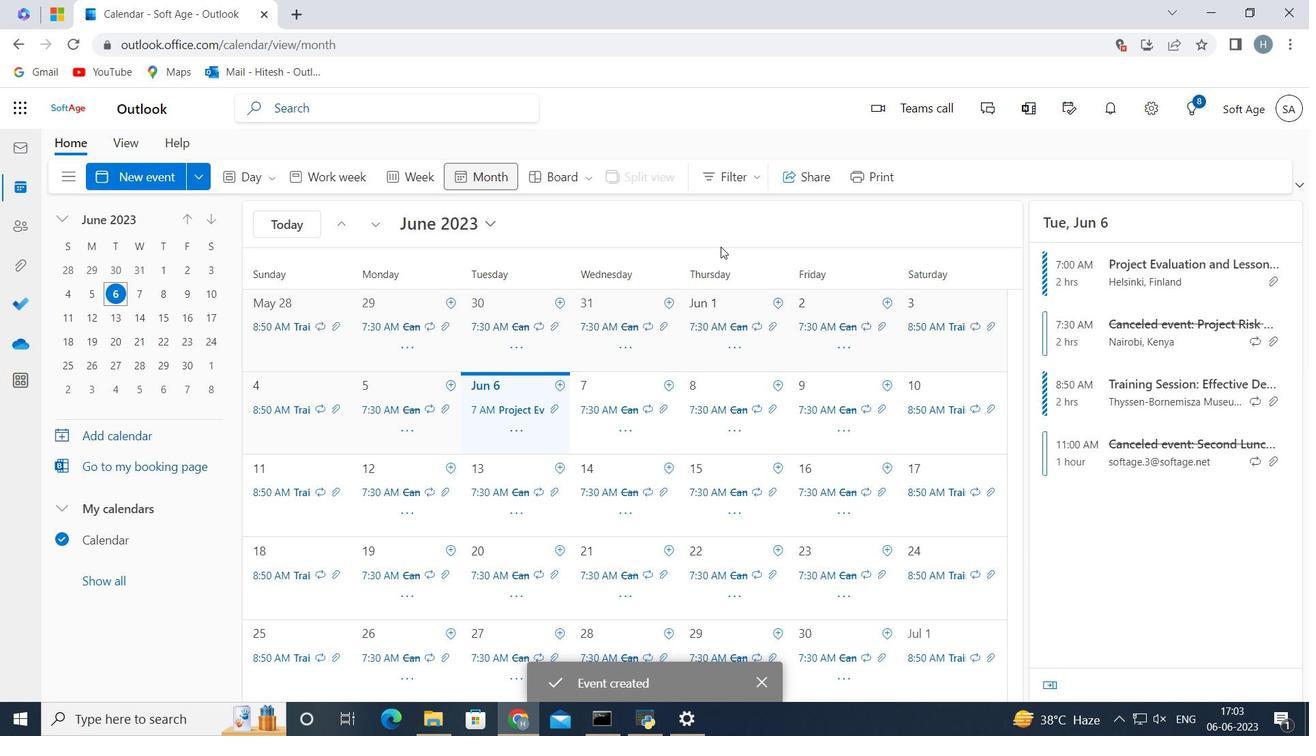 
